 Task: Search one way flight ticket for 4 adults, 1 infant in seat and 1 infant on lap in premium economy from Hays: Hays Regional Airport to Evansville: Evansville Regional Airport on 5-3-2023. Number of bags: 1 checked bag. Price is upto 93000. Outbound departure time preference is 17:00.
Action: Mouse moved to (338, 297)
Screenshot: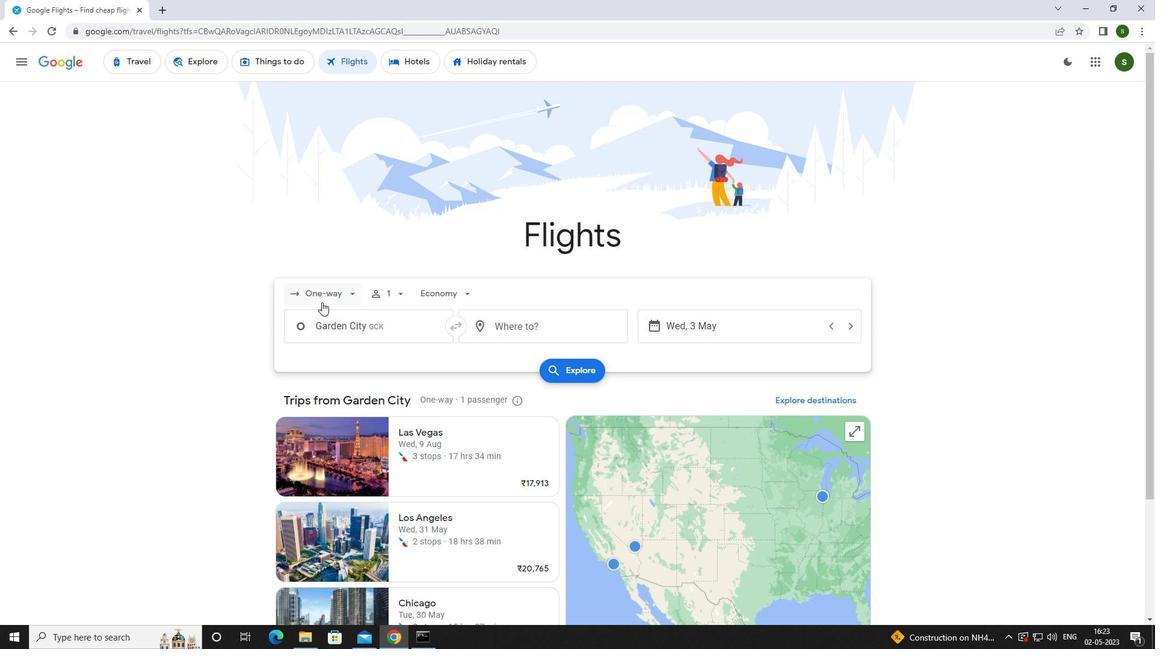 
Action: Mouse pressed left at (338, 297)
Screenshot: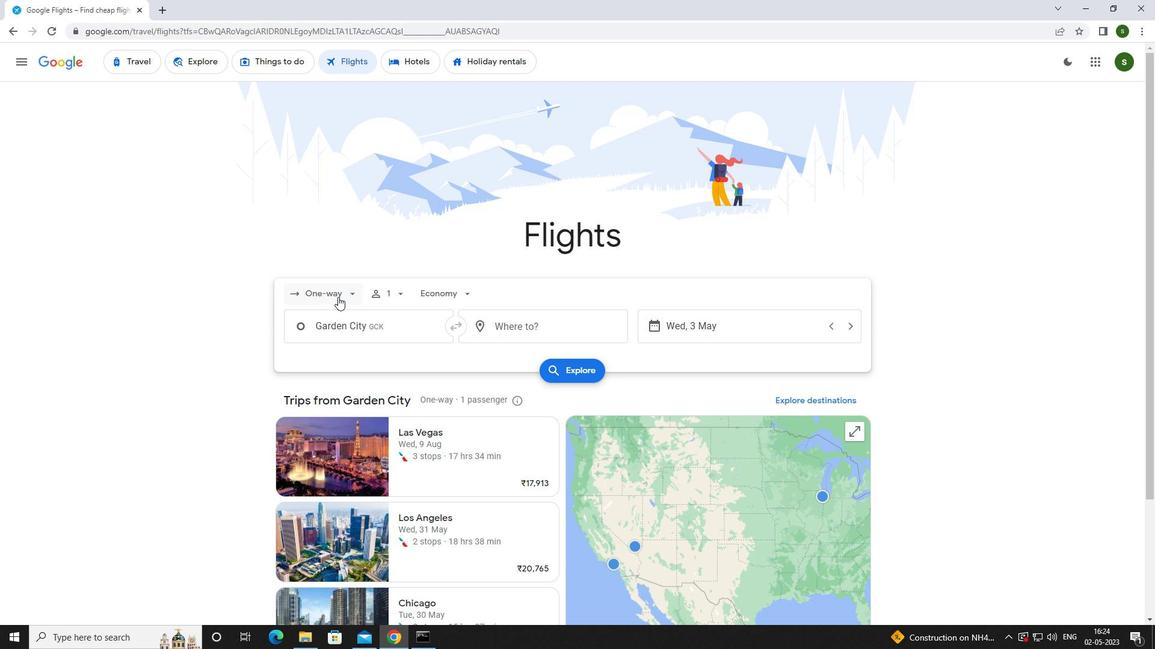 
Action: Mouse moved to (341, 350)
Screenshot: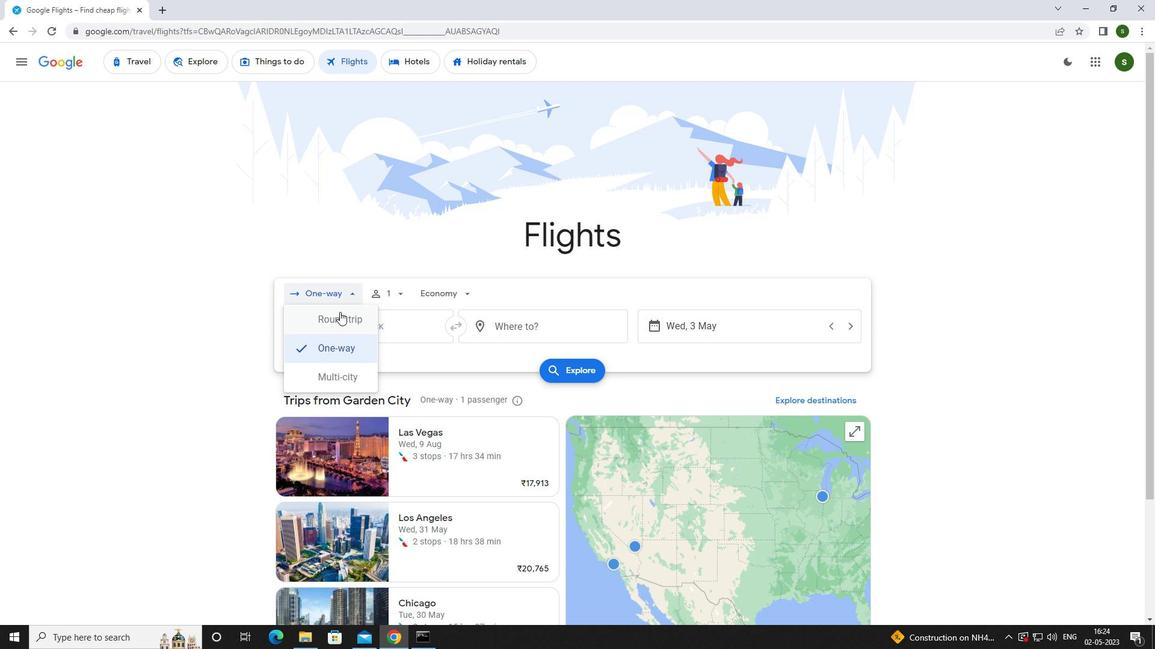 
Action: Mouse pressed left at (341, 350)
Screenshot: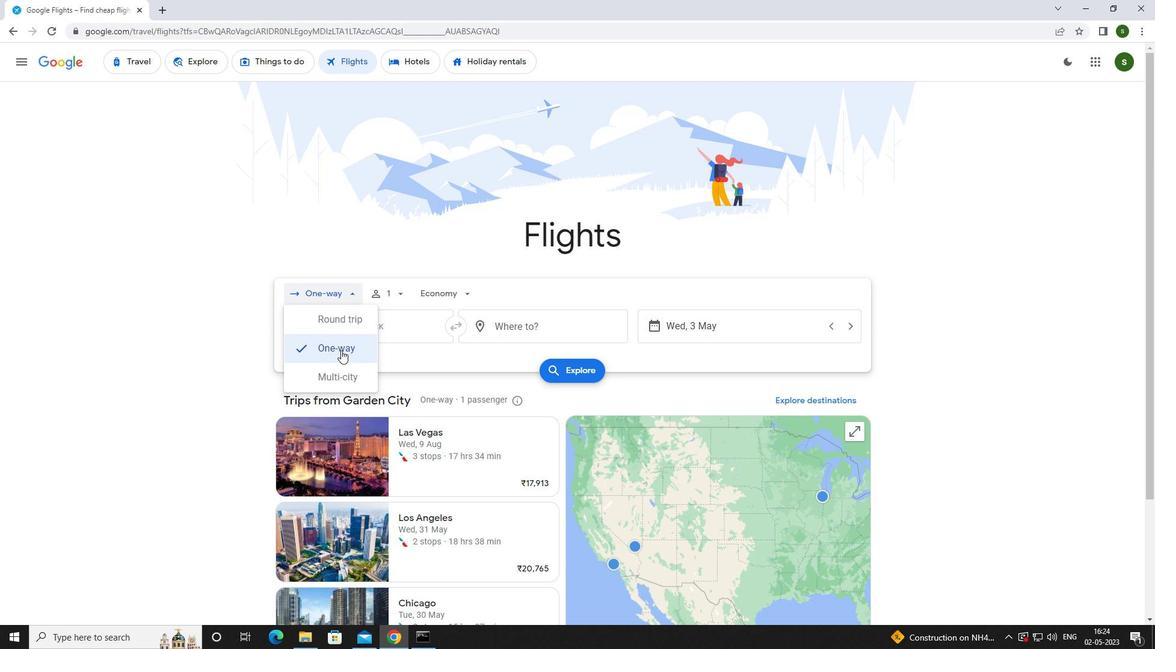 
Action: Mouse moved to (398, 288)
Screenshot: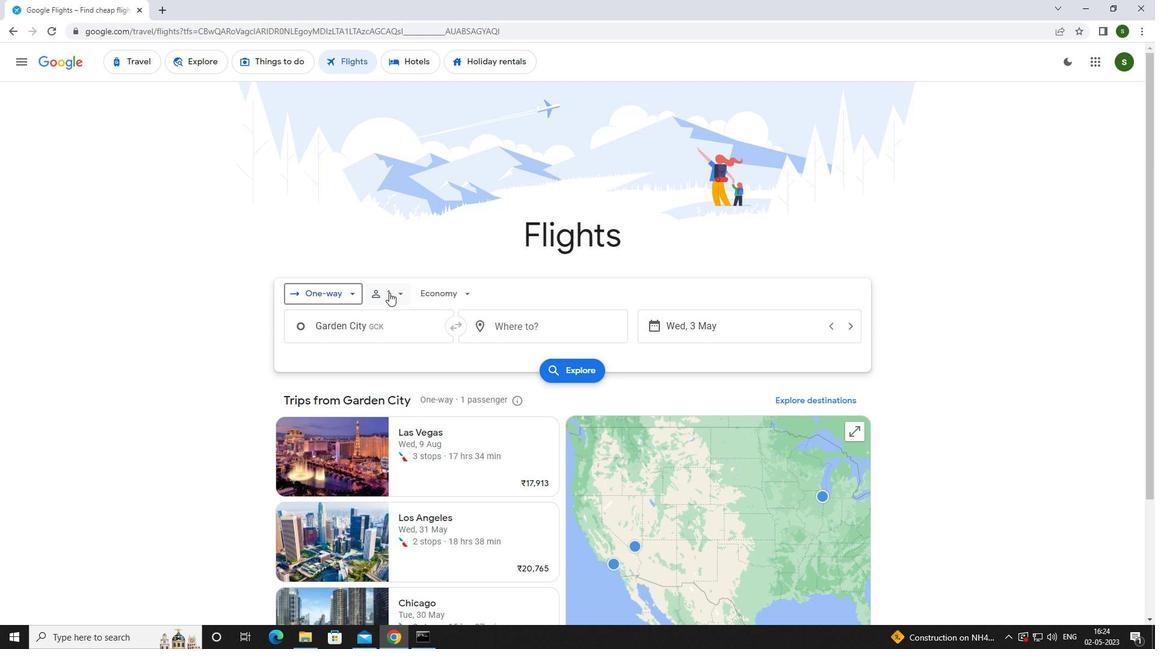 
Action: Mouse pressed left at (398, 288)
Screenshot: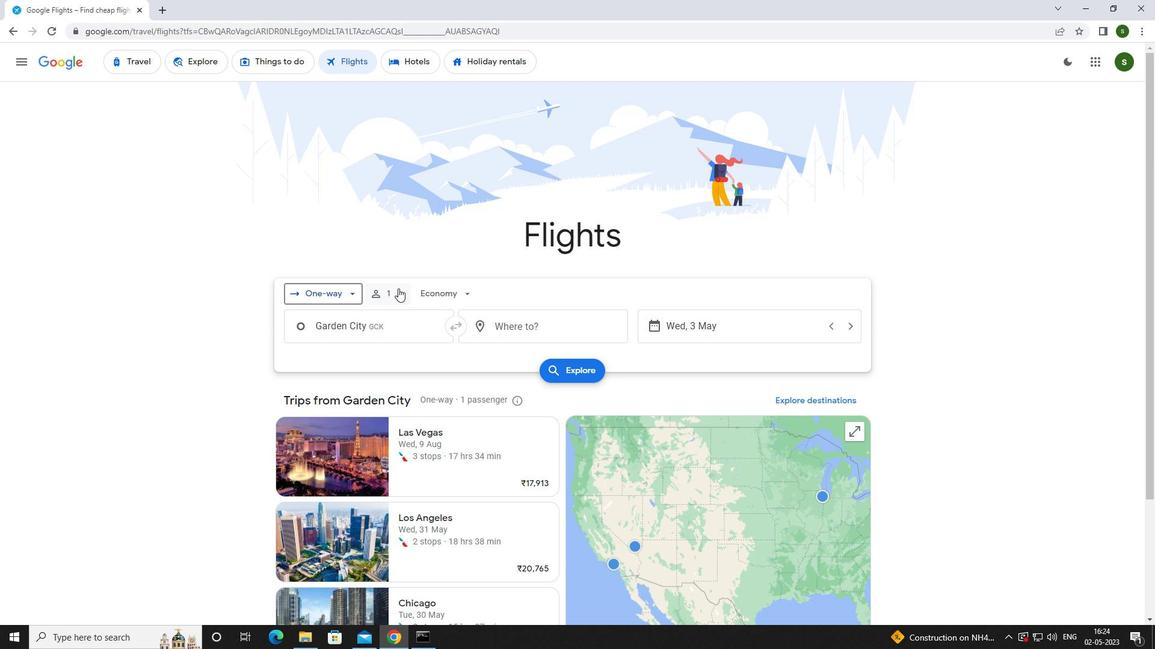 
Action: Mouse moved to (491, 325)
Screenshot: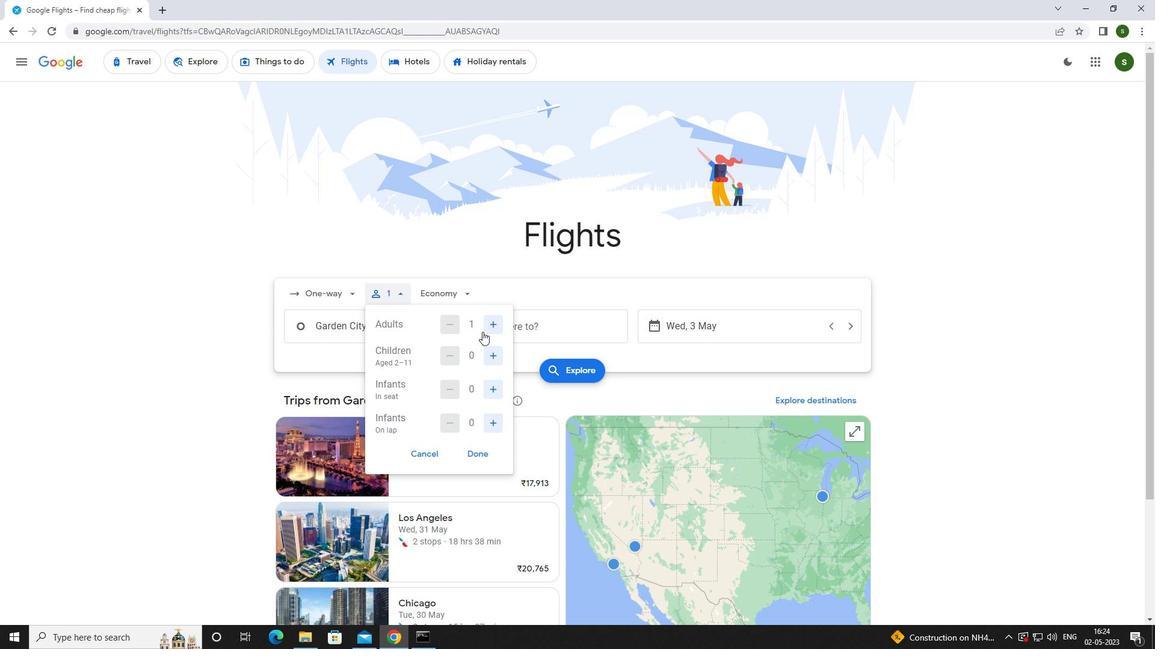 
Action: Mouse pressed left at (491, 325)
Screenshot: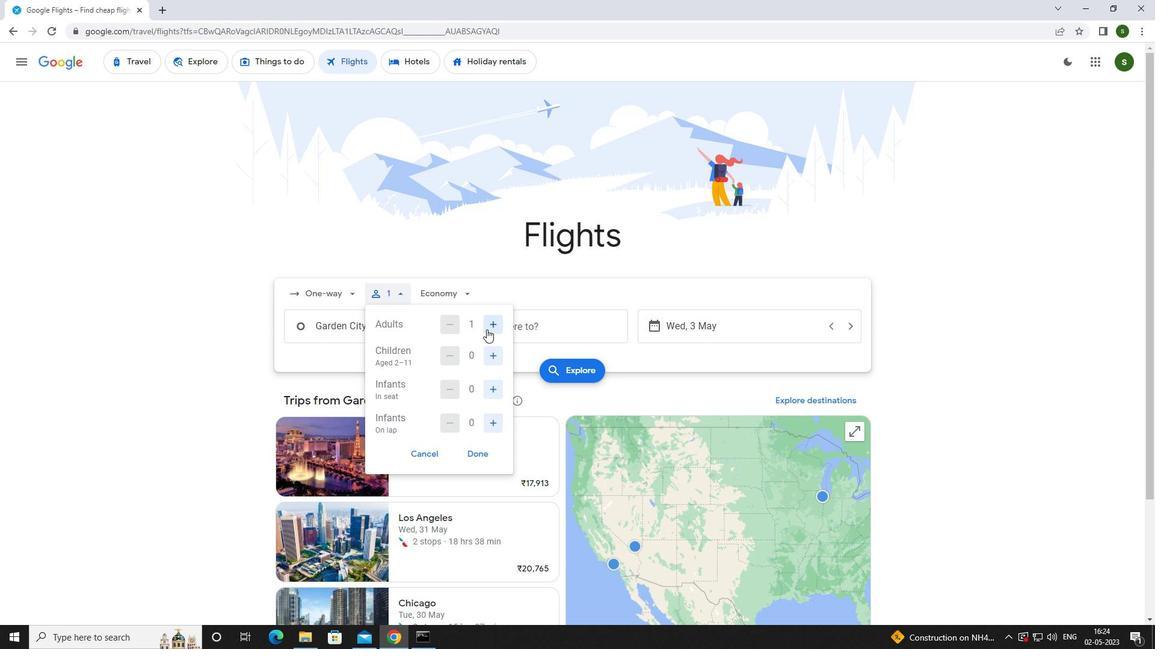 
Action: Mouse pressed left at (491, 325)
Screenshot: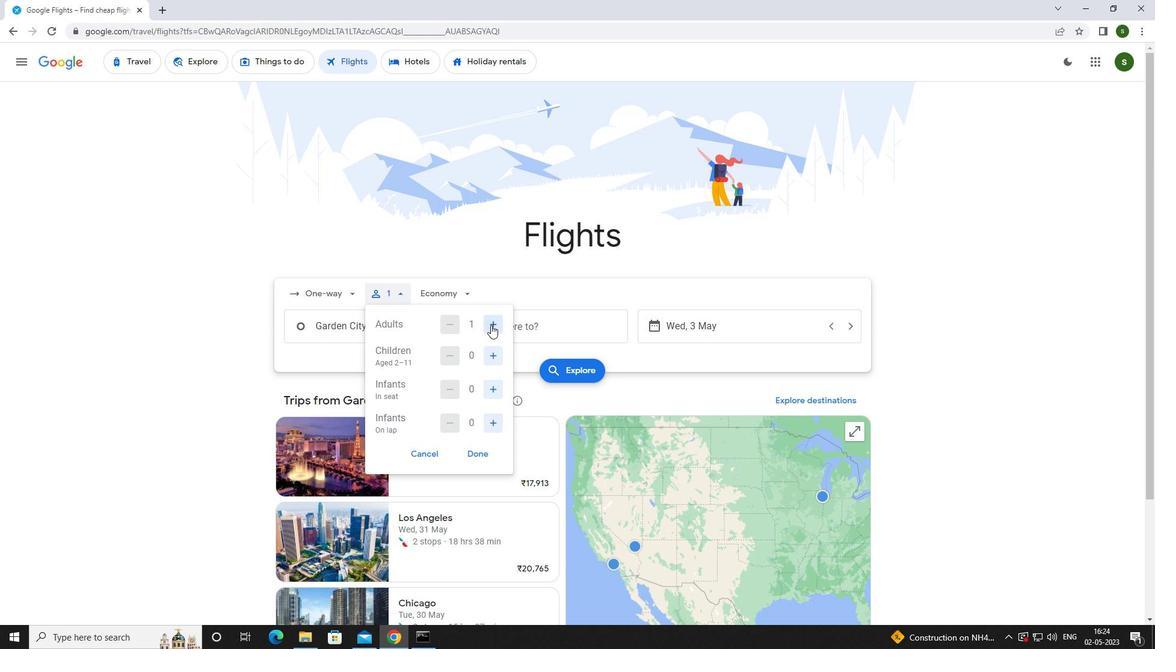 
Action: Mouse pressed left at (491, 325)
Screenshot: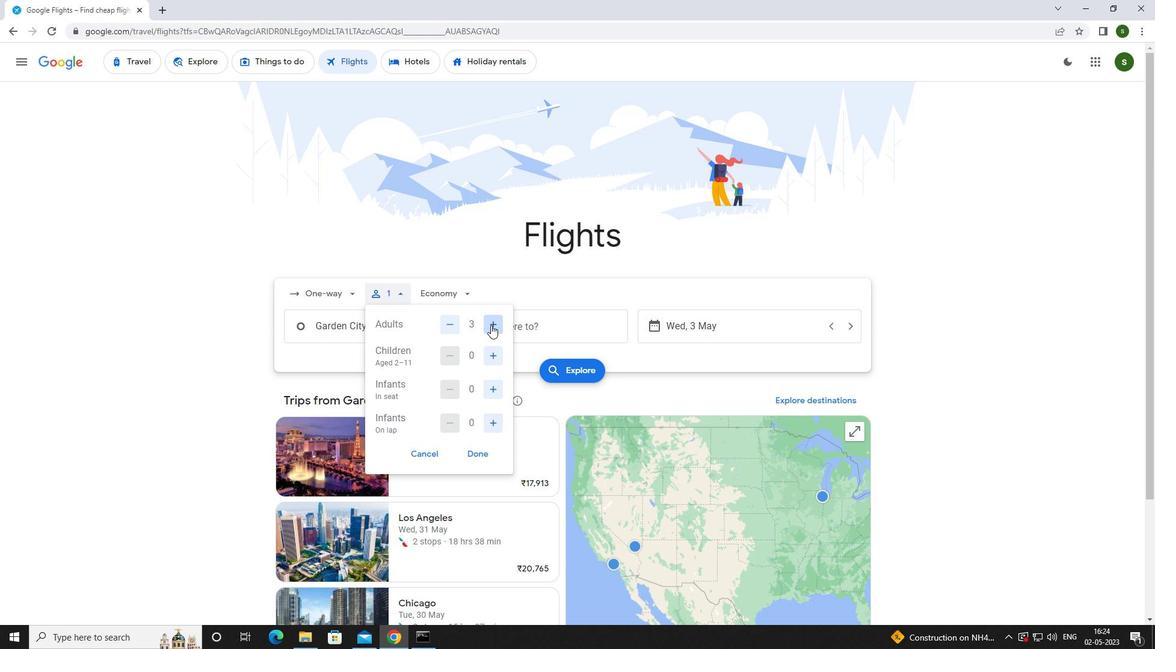 
Action: Mouse moved to (489, 384)
Screenshot: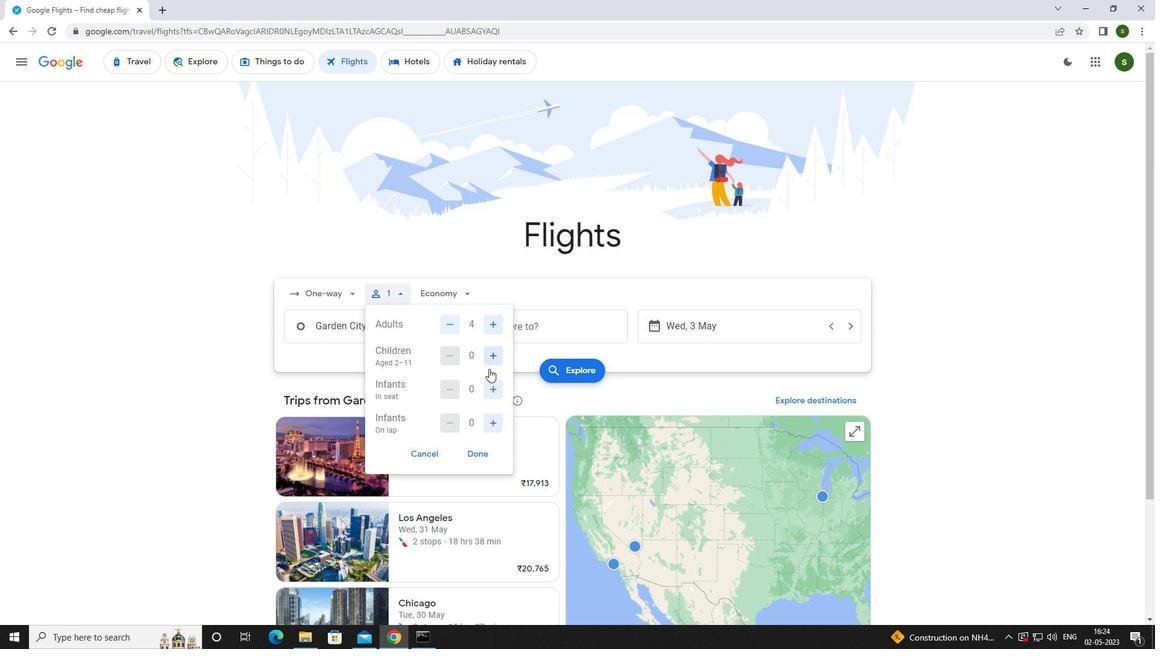 
Action: Mouse pressed left at (489, 384)
Screenshot: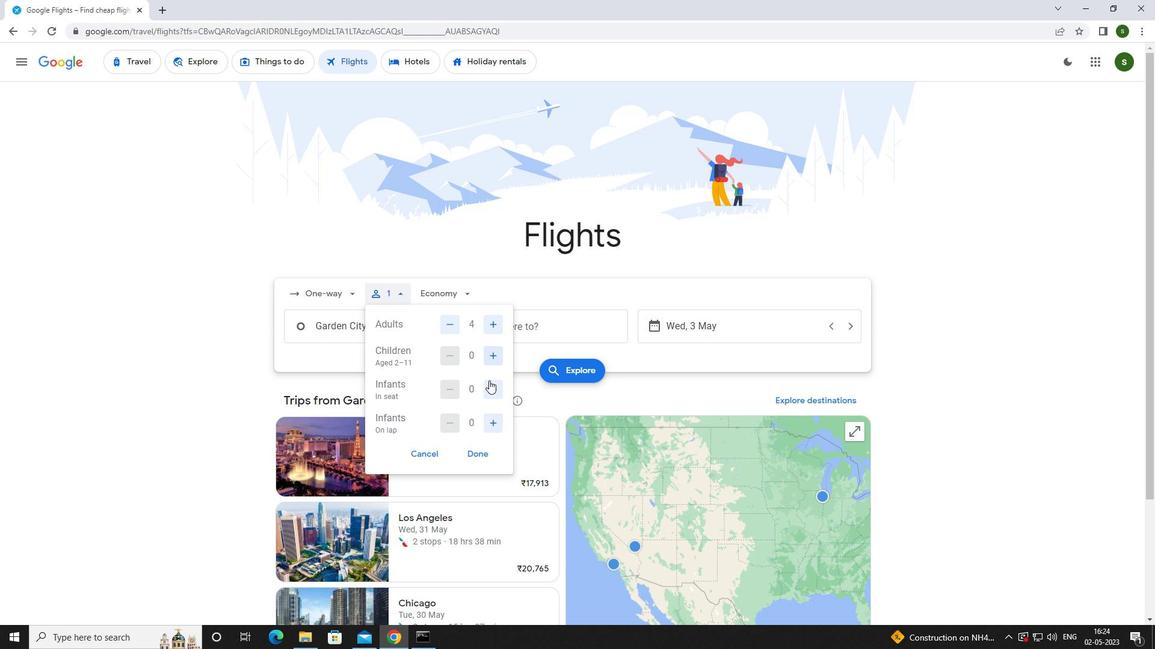 
Action: Mouse moved to (495, 418)
Screenshot: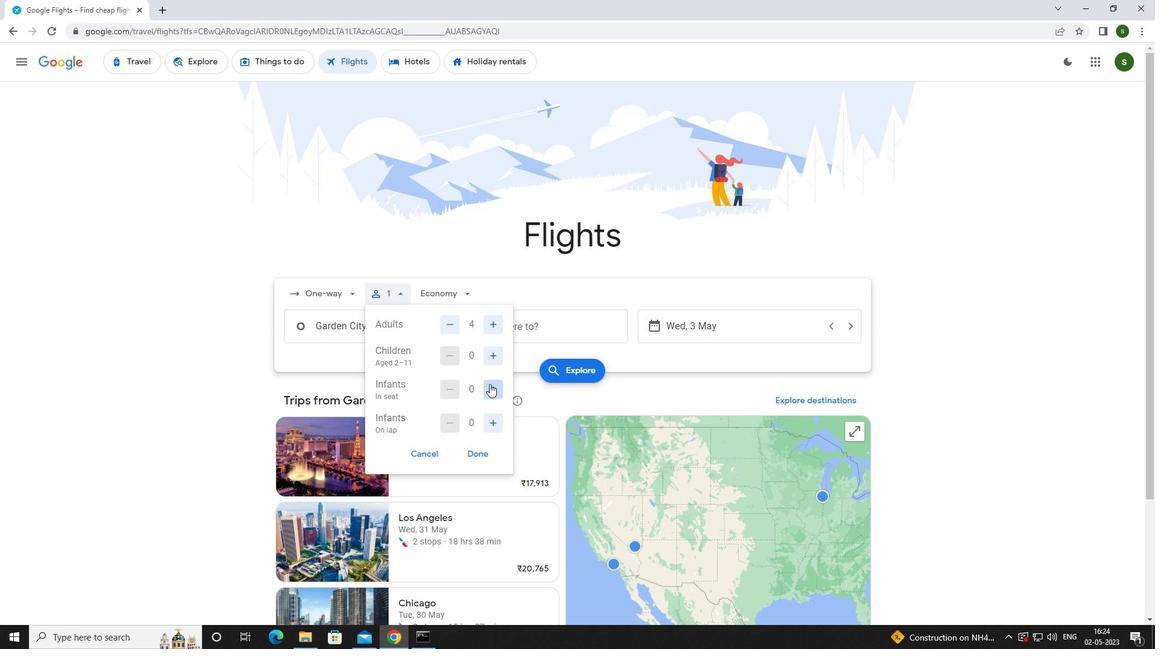
Action: Mouse pressed left at (495, 418)
Screenshot: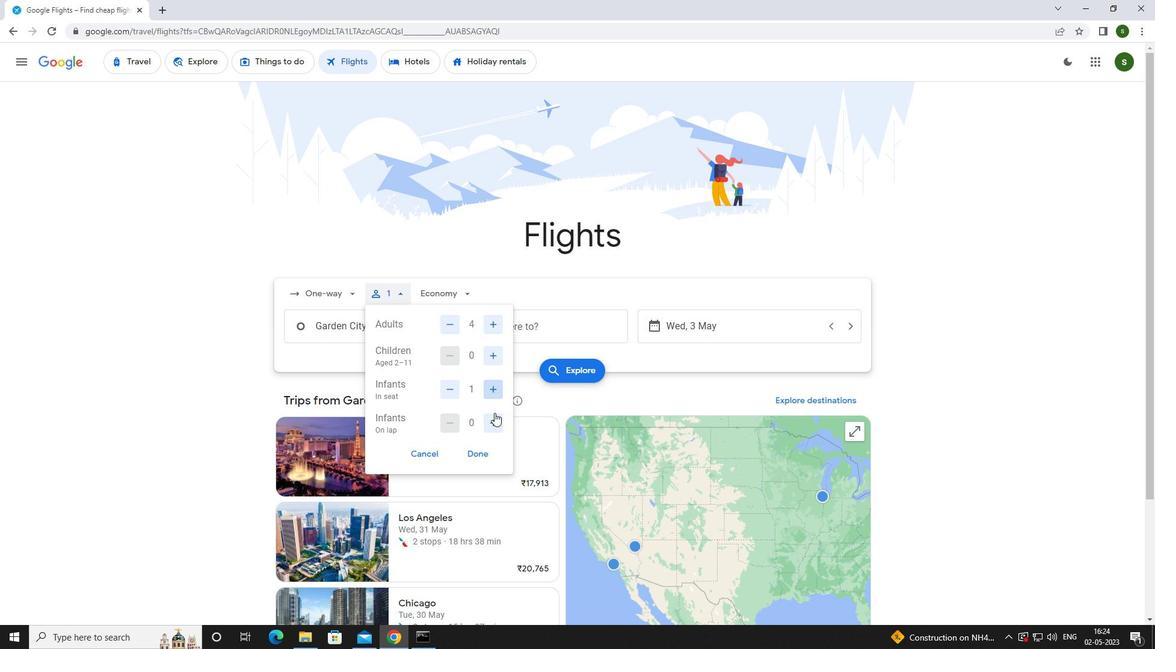 
Action: Mouse moved to (461, 299)
Screenshot: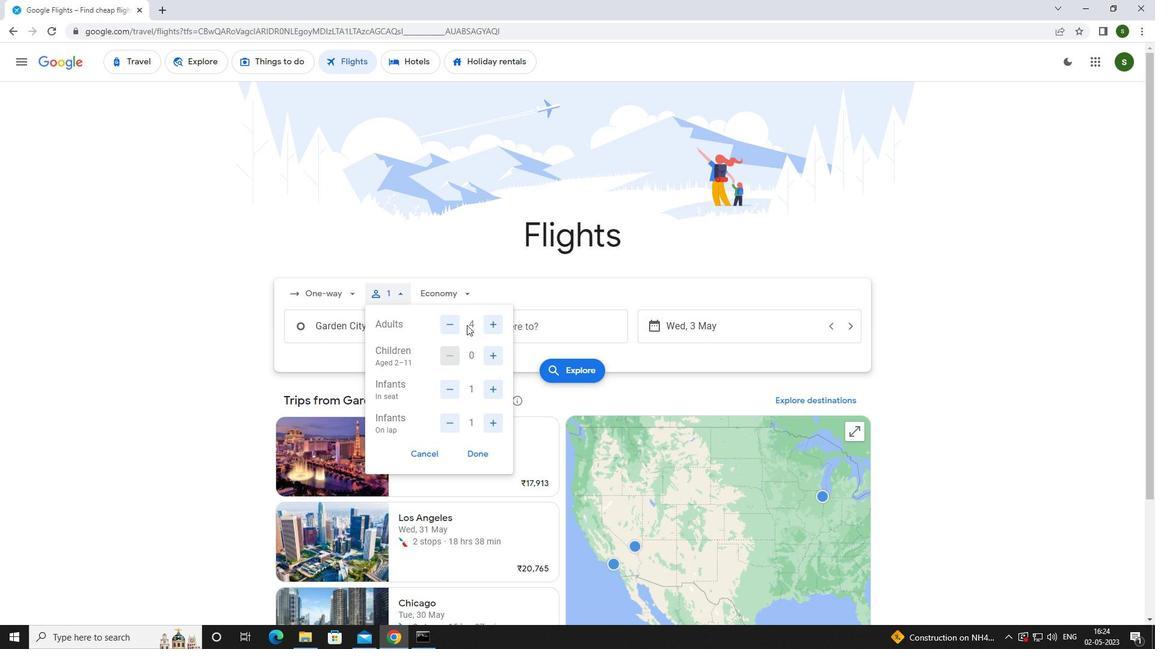 
Action: Mouse pressed left at (461, 299)
Screenshot: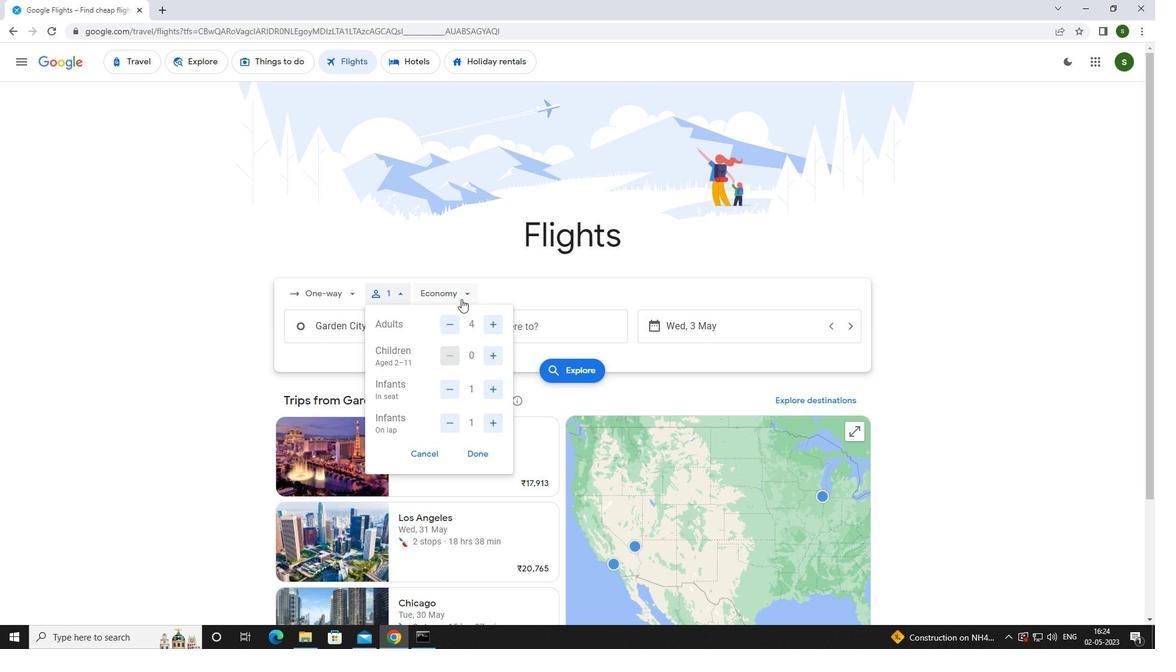
Action: Mouse moved to (474, 347)
Screenshot: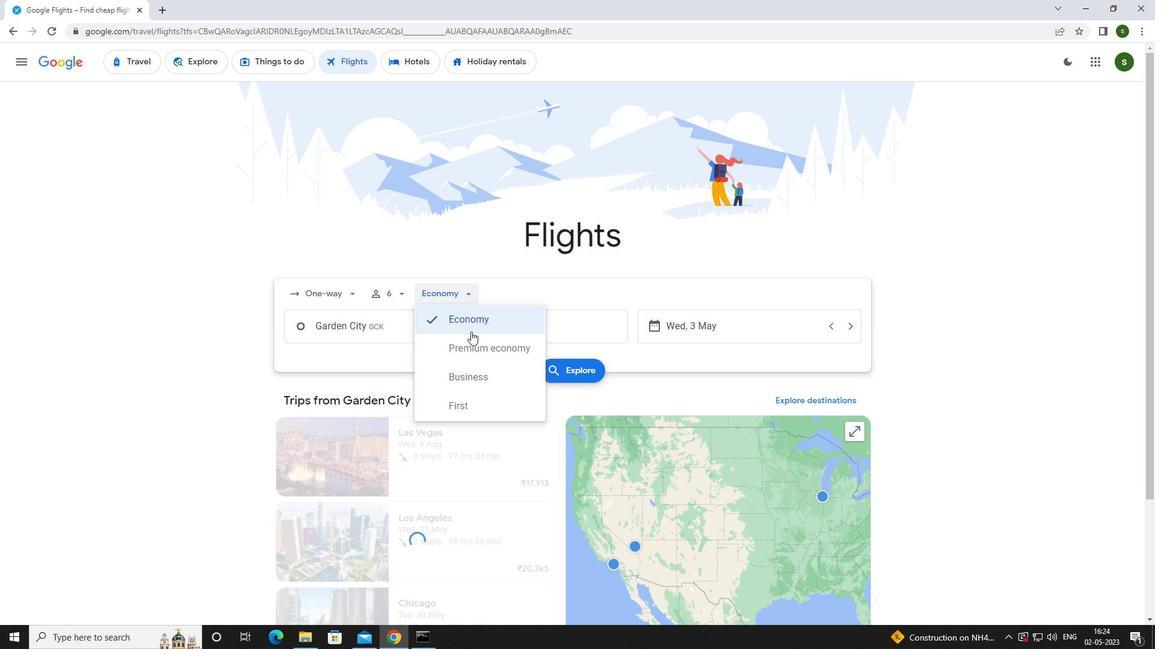 
Action: Mouse pressed left at (474, 347)
Screenshot: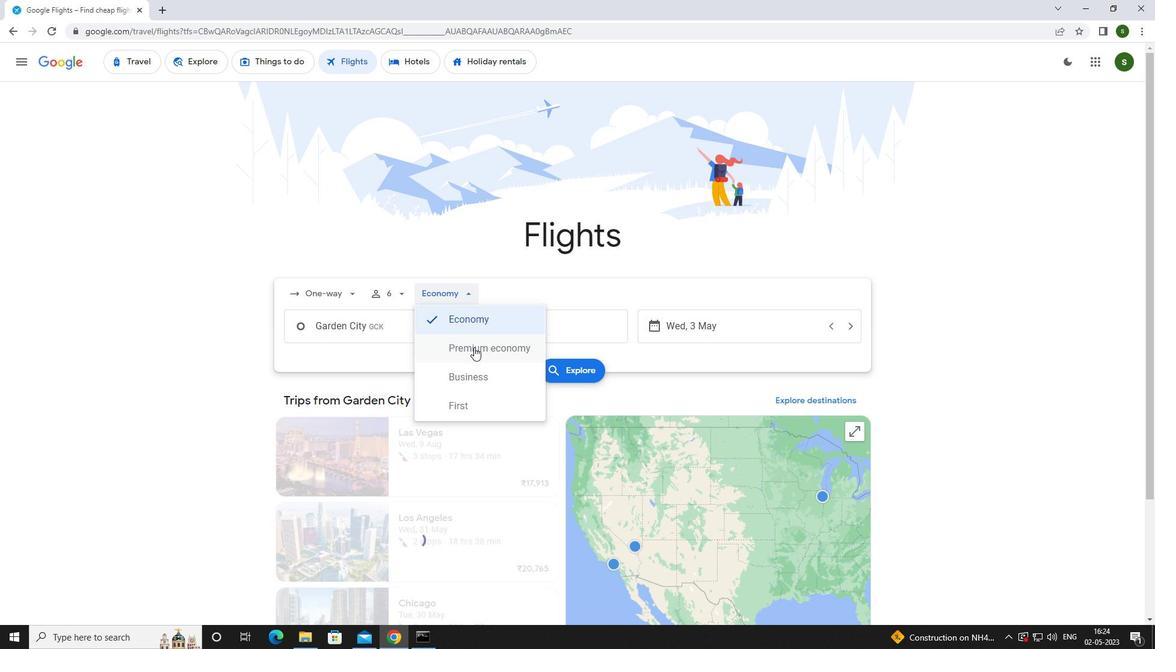 
Action: Mouse moved to (426, 318)
Screenshot: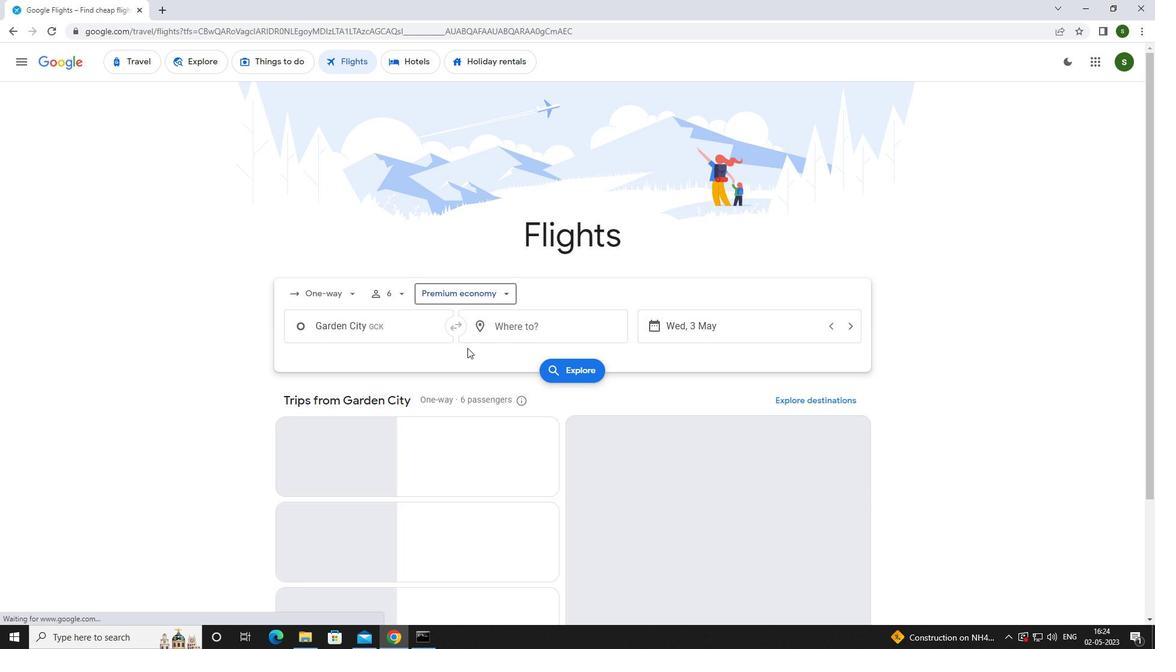 
Action: Mouse pressed left at (426, 318)
Screenshot: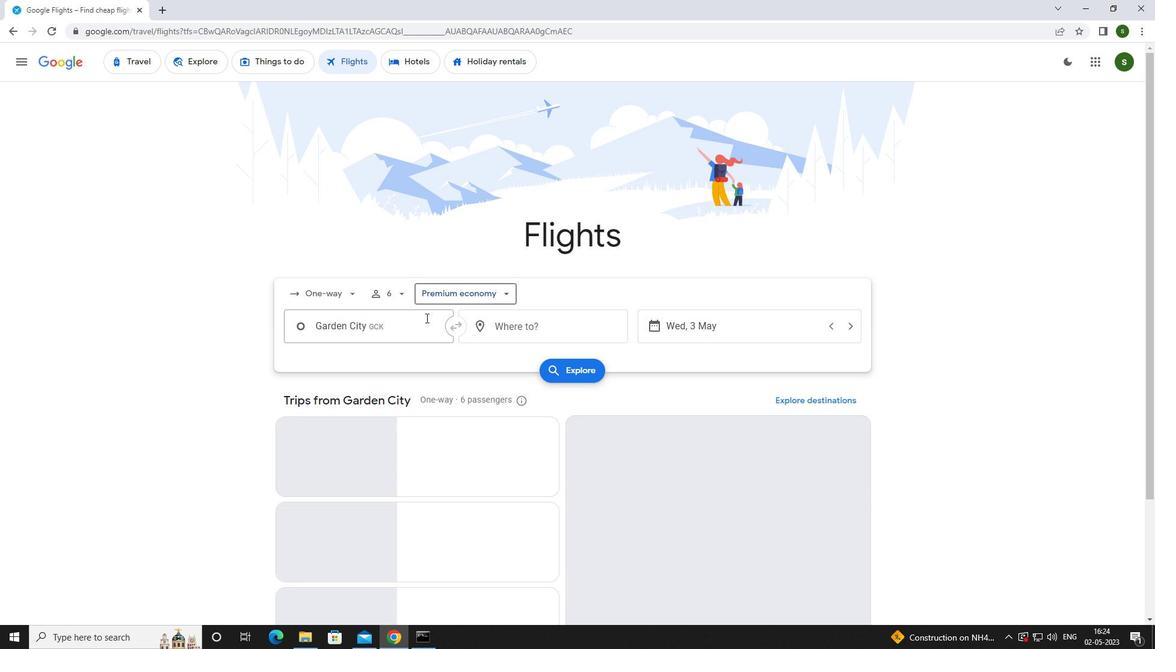 
Action: Mouse moved to (424, 318)
Screenshot: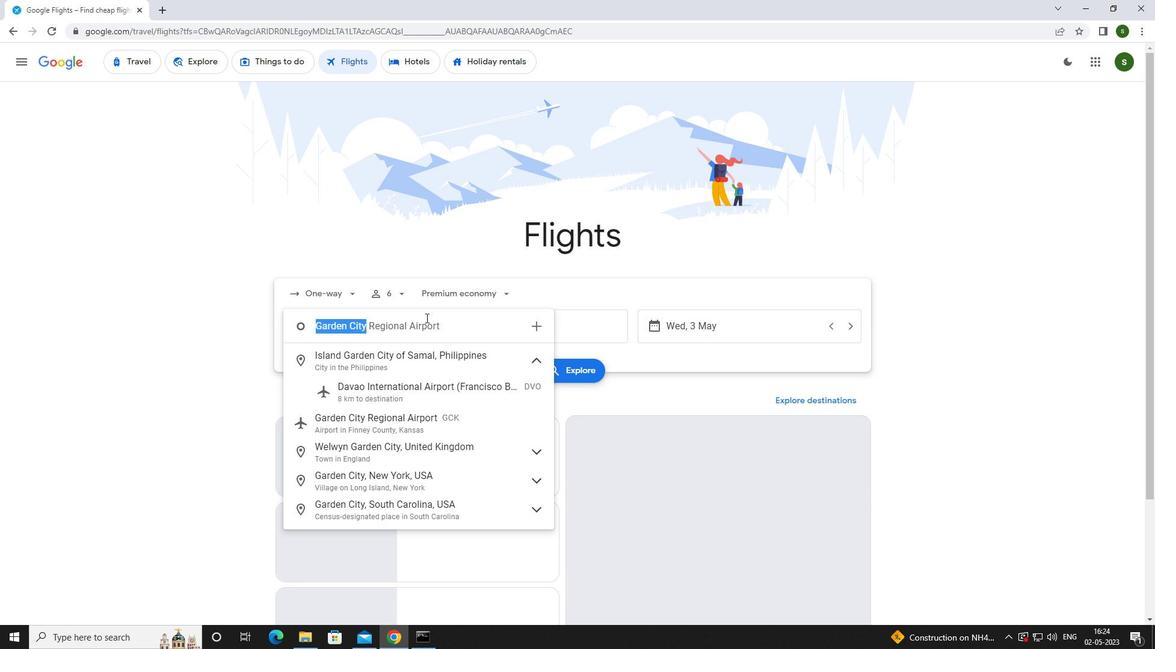 
Action: Key pressed <Key.caps_lock>h<Key.caps_lock>ays
Screenshot: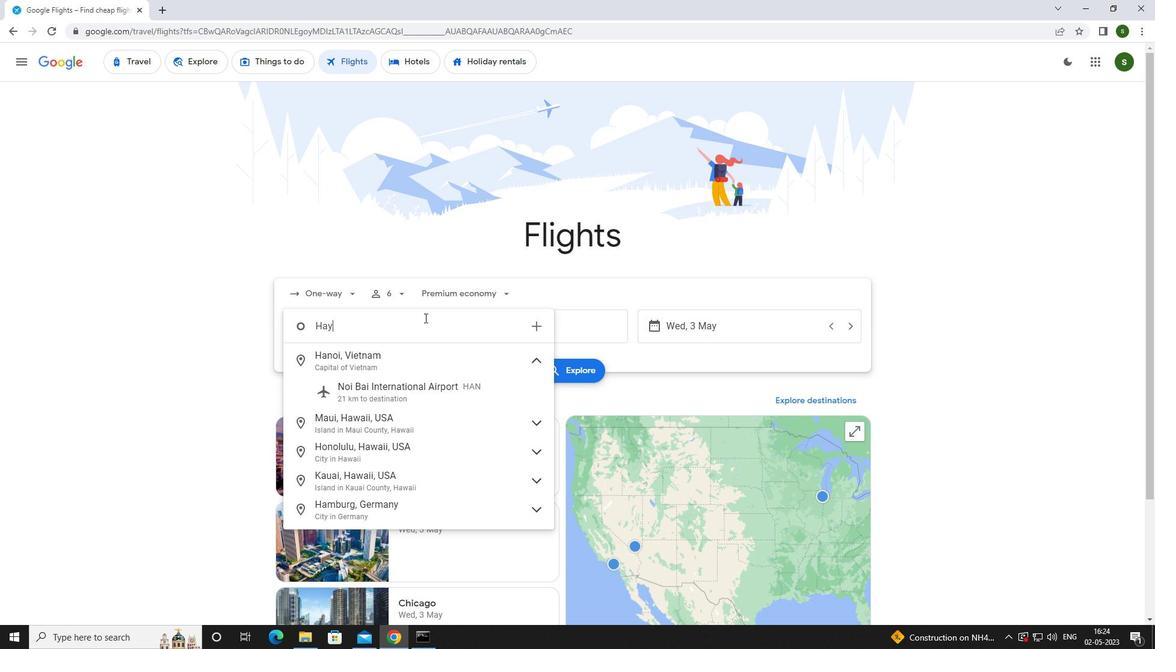 
Action: Mouse moved to (401, 362)
Screenshot: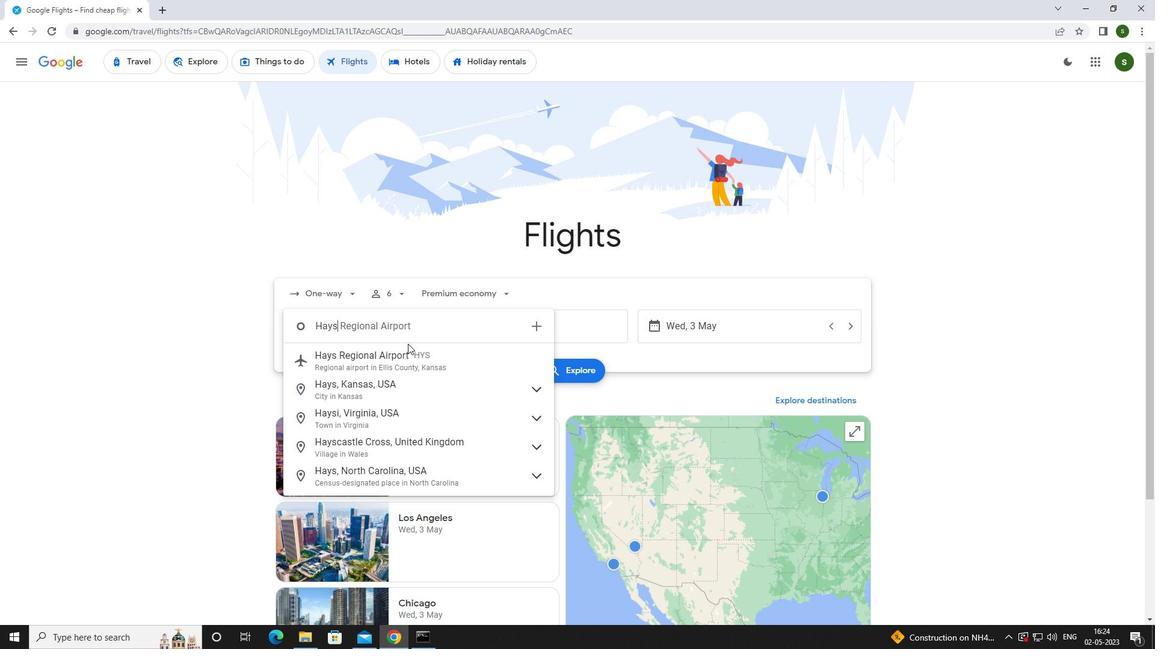 
Action: Mouse pressed left at (401, 362)
Screenshot: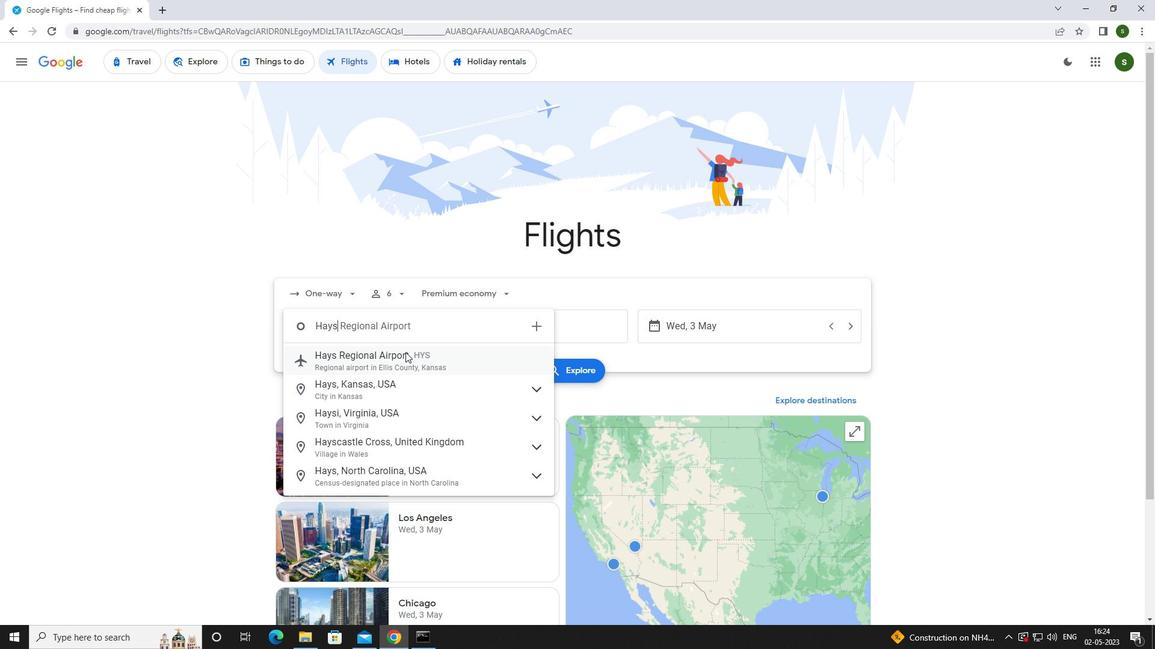 
Action: Mouse moved to (520, 326)
Screenshot: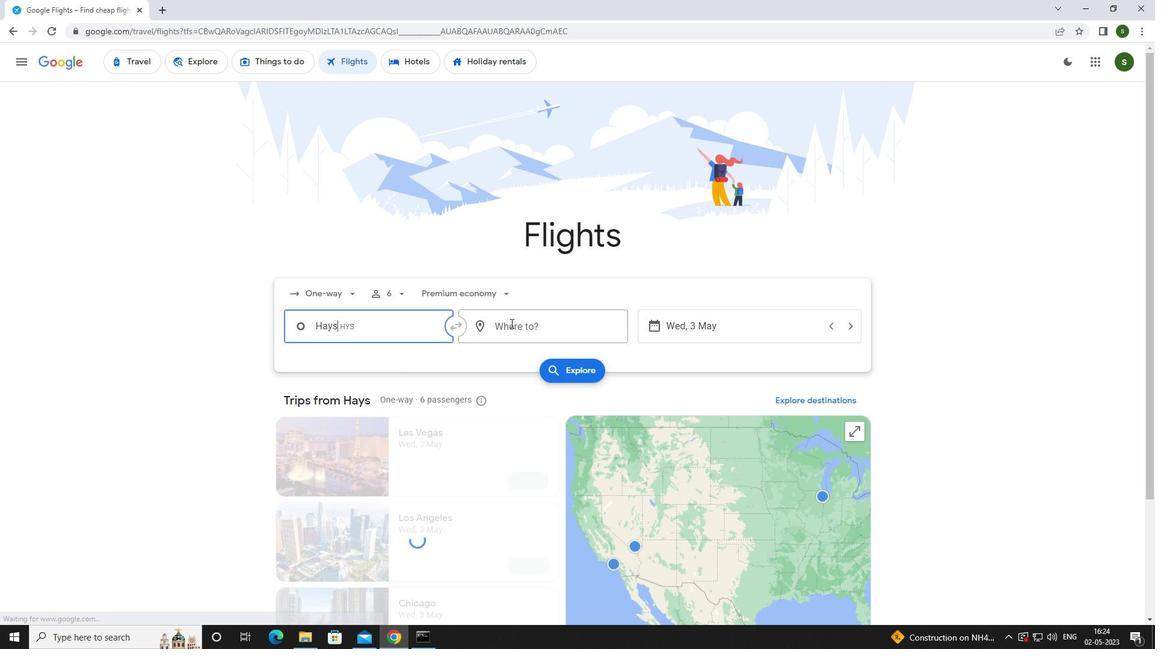 
Action: Mouse pressed left at (520, 326)
Screenshot: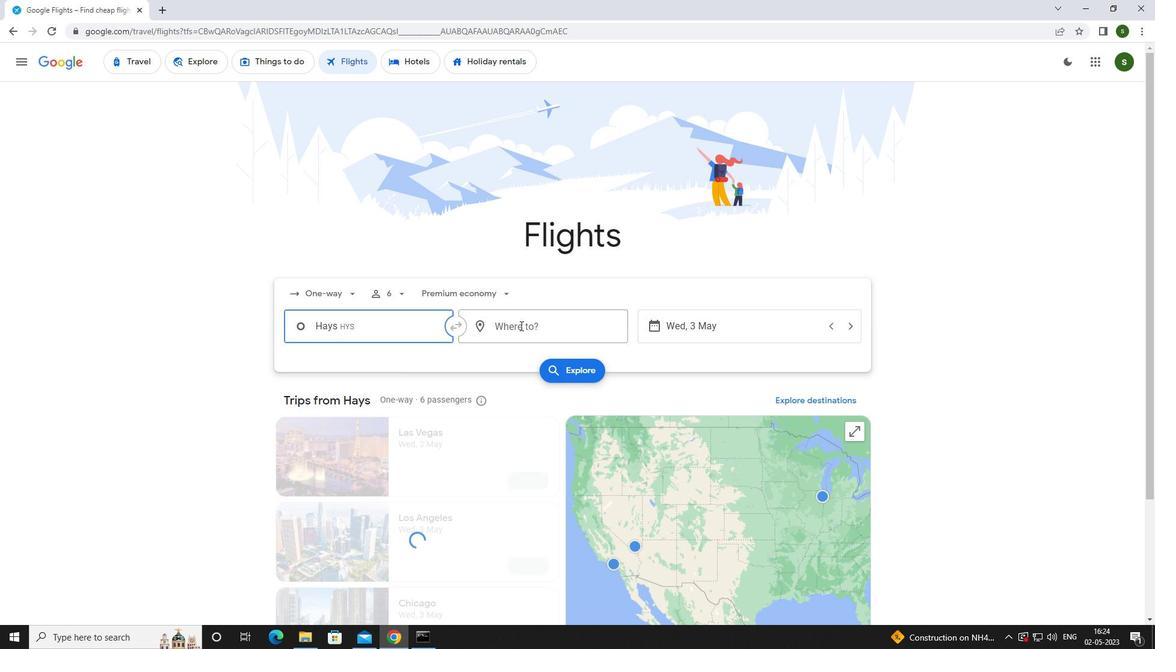 
Action: Mouse moved to (444, 350)
Screenshot: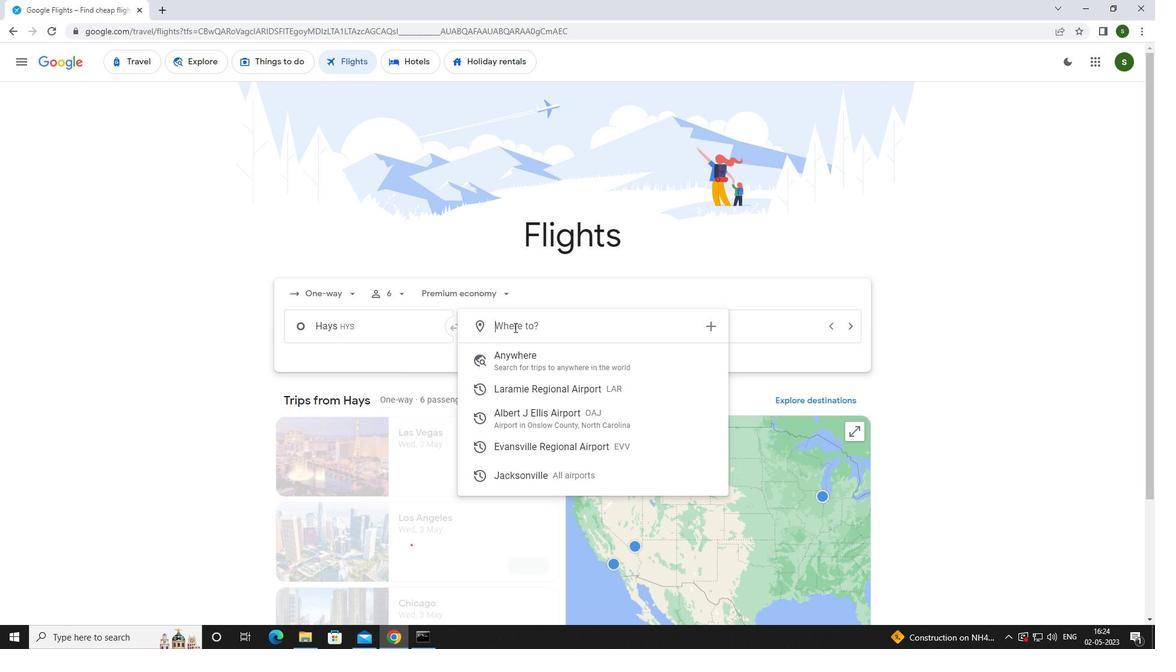 
Action: Key pressed <Key.caps_lock>e<Key.caps_lock>vansvi
Screenshot: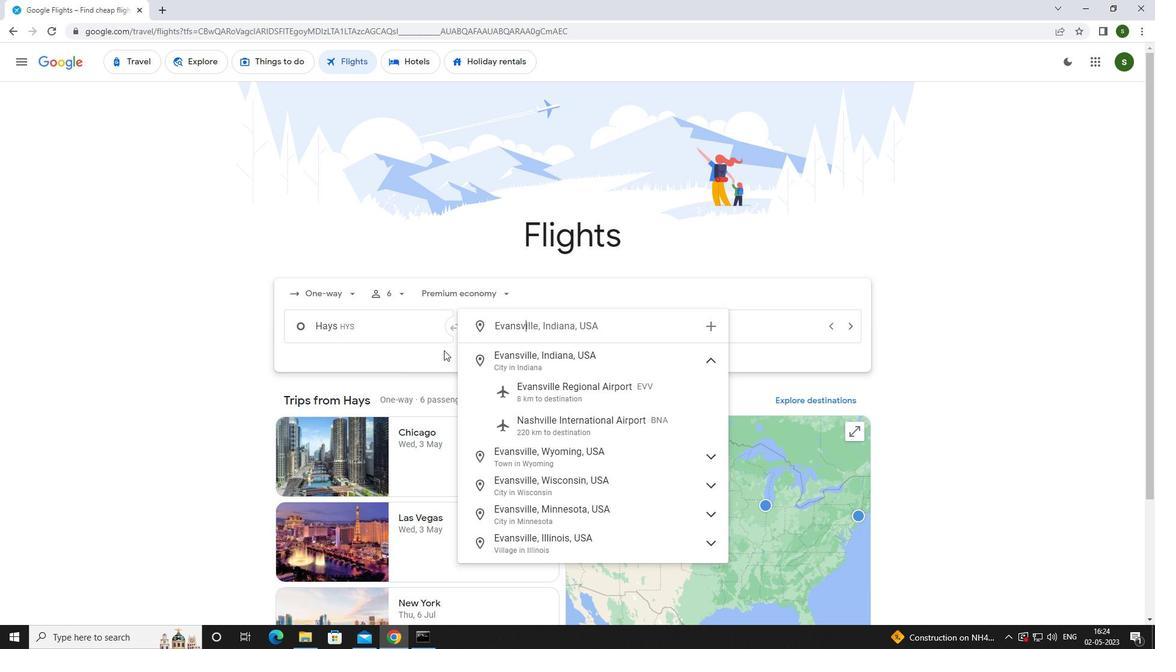 
Action: Mouse moved to (556, 391)
Screenshot: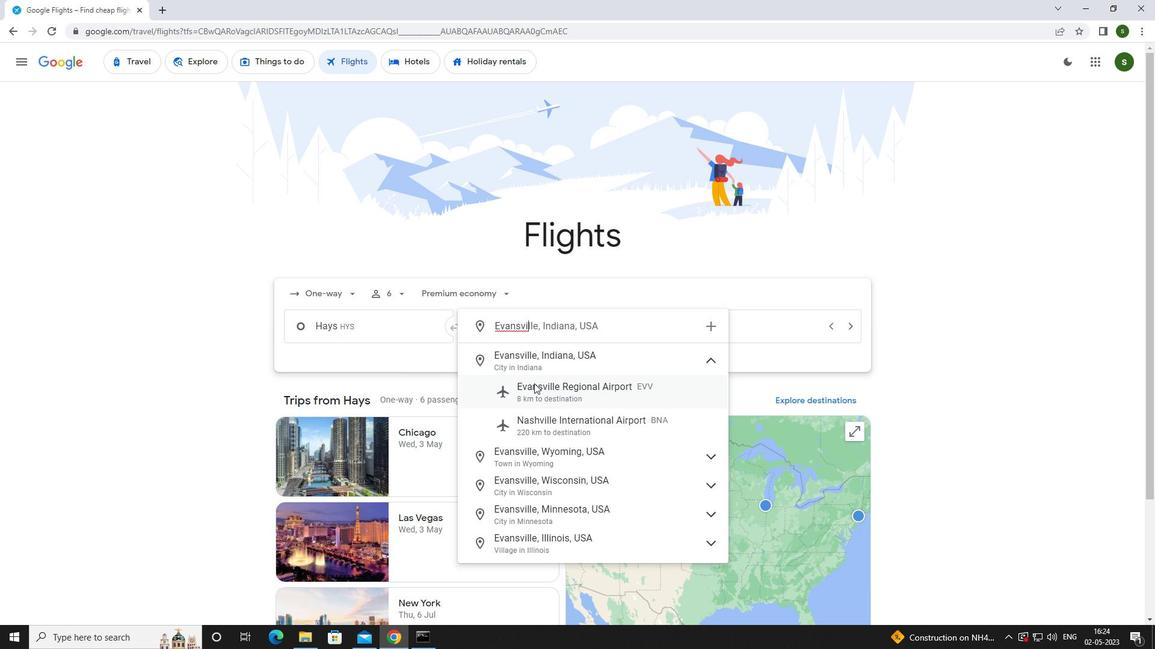 
Action: Mouse pressed left at (556, 391)
Screenshot: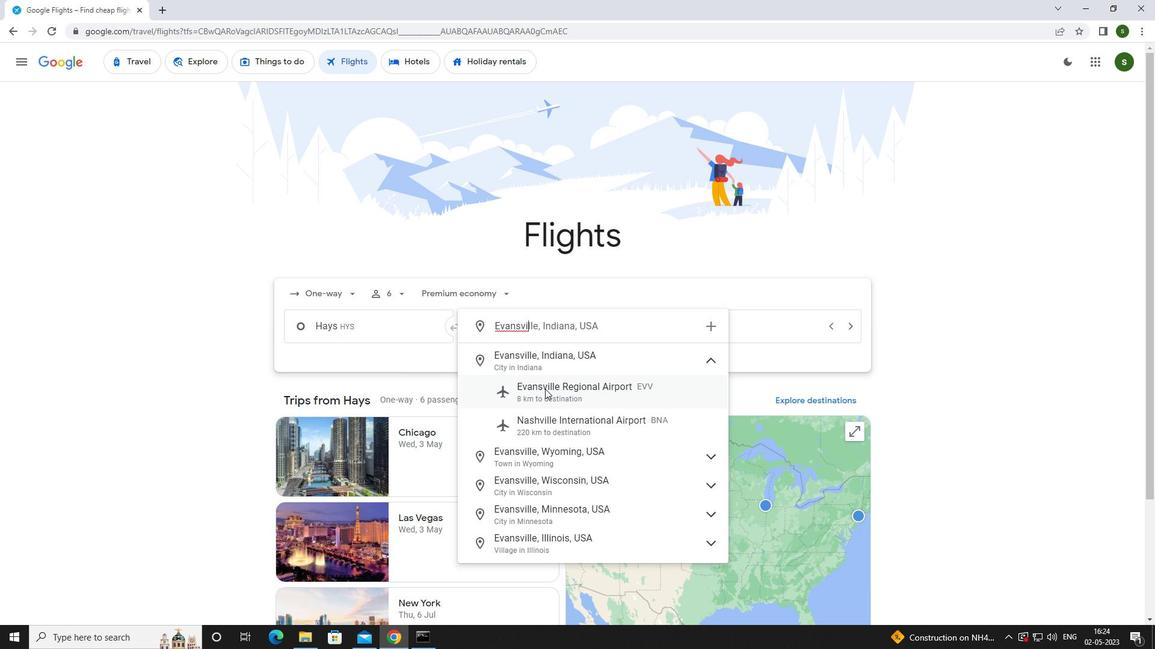 
Action: Mouse moved to (726, 328)
Screenshot: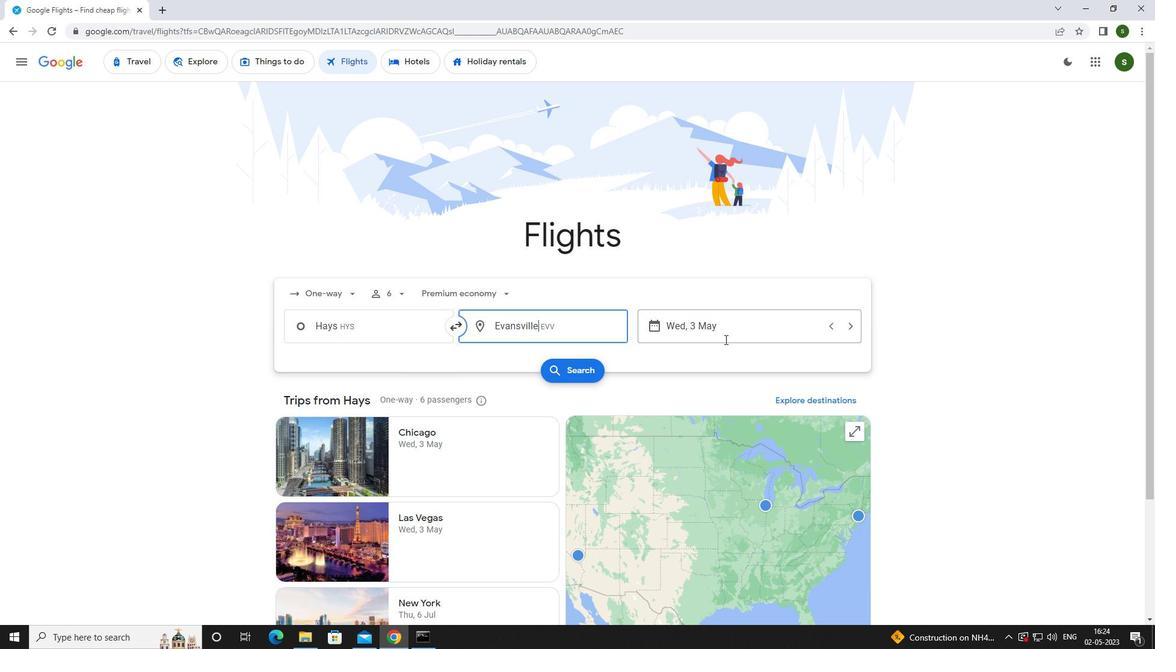 
Action: Mouse pressed left at (726, 328)
Screenshot: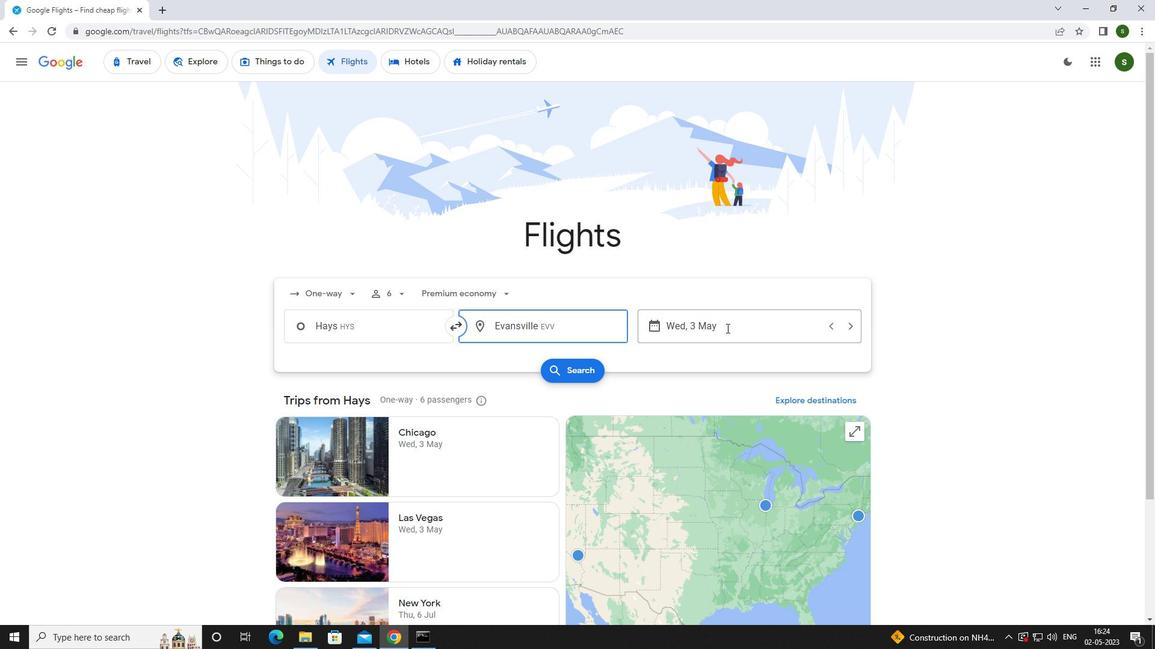 
Action: Mouse moved to (525, 408)
Screenshot: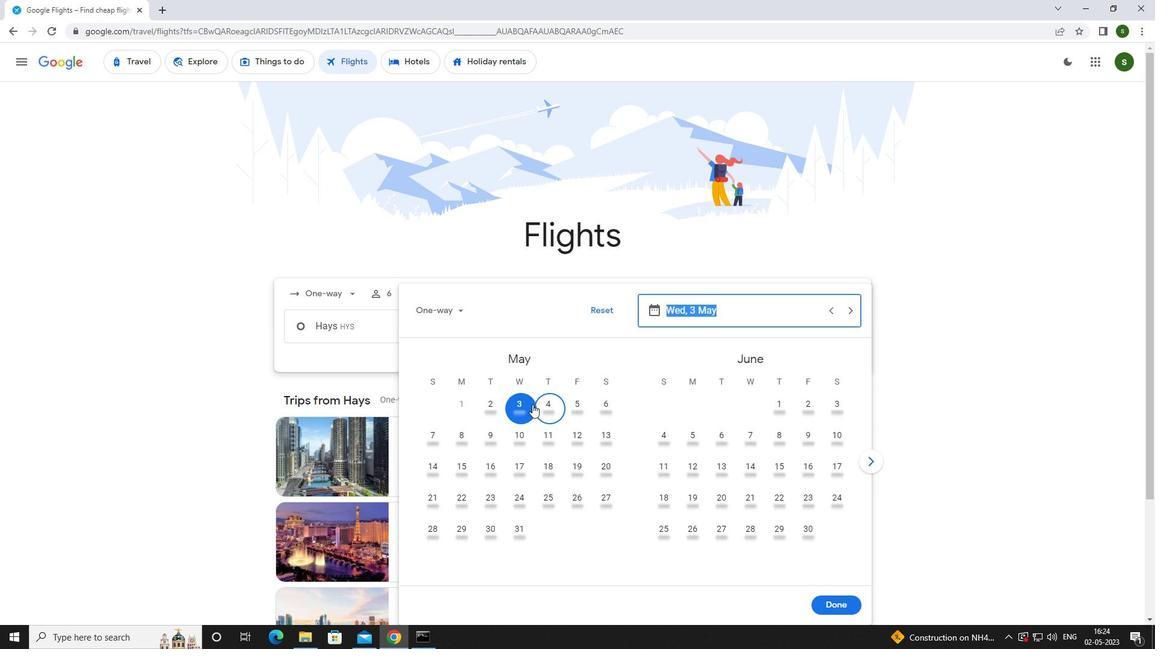 
Action: Mouse pressed left at (525, 408)
Screenshot: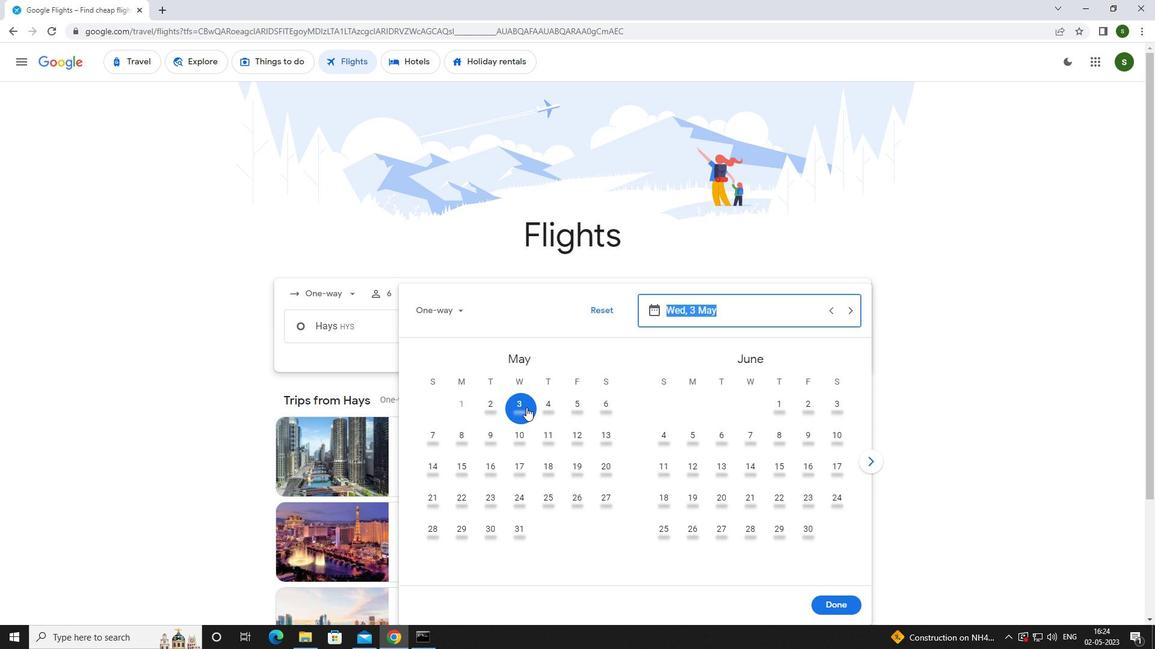 
Action: Mouse moved to (835, 603)
Screenshot: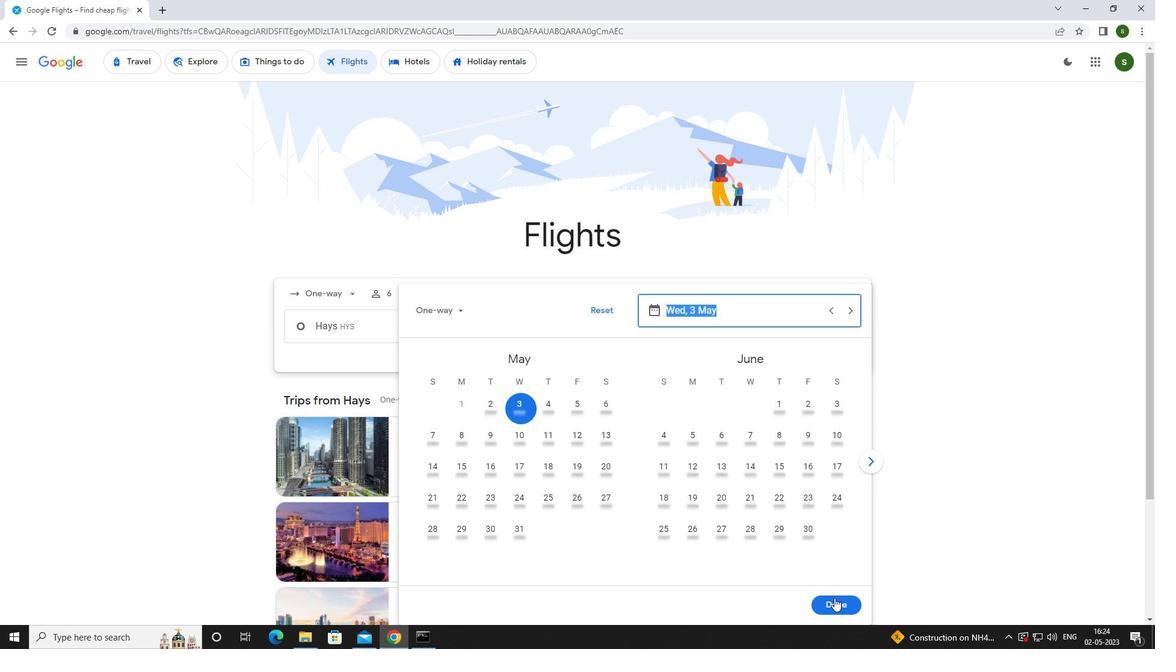 
Action: Mouse pressed left at (835, 603)
Screenshot: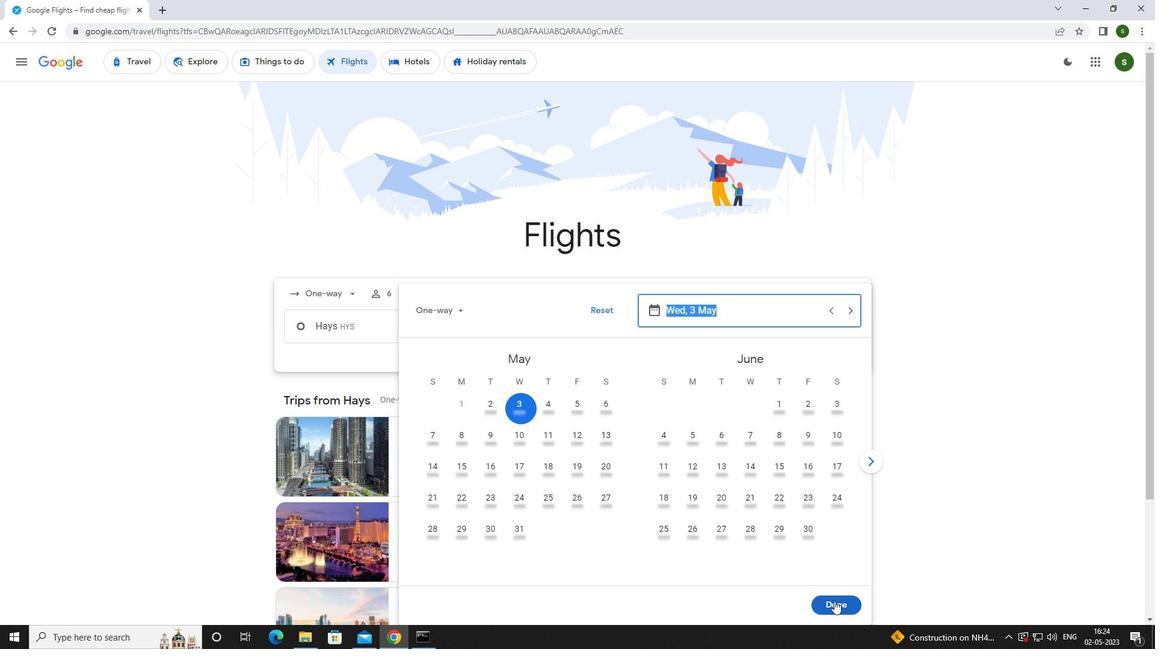 
Action: Mouse moved to (569, 362)
Screenshot: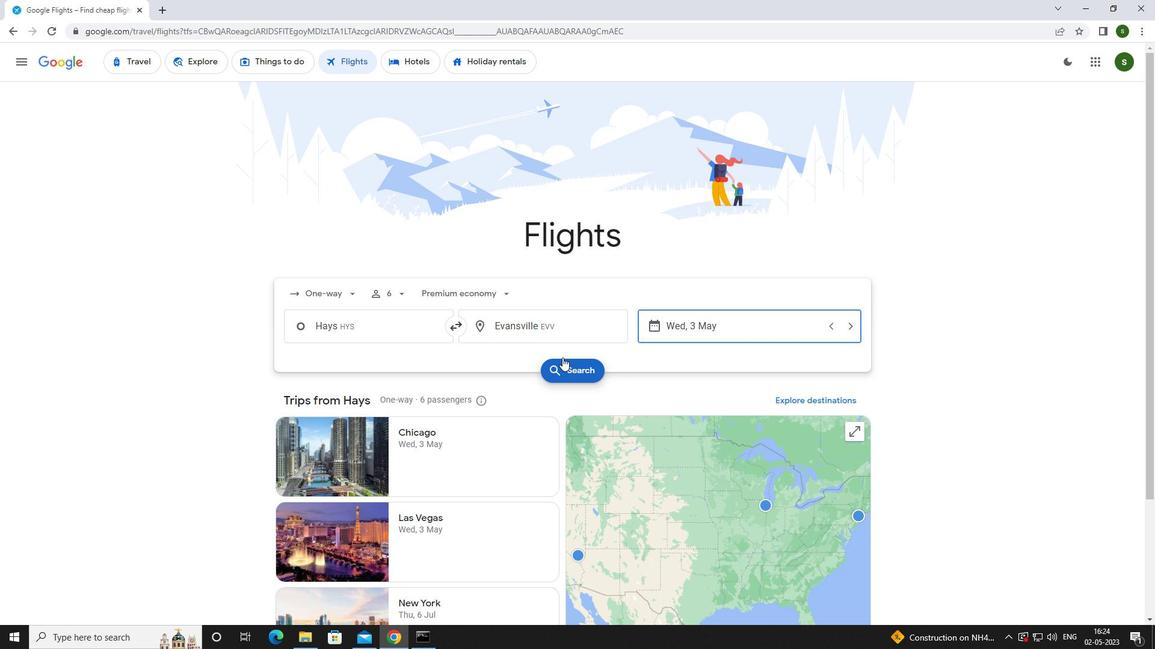 
Action: Mouse pressed left at (569, 362)
Screenshot: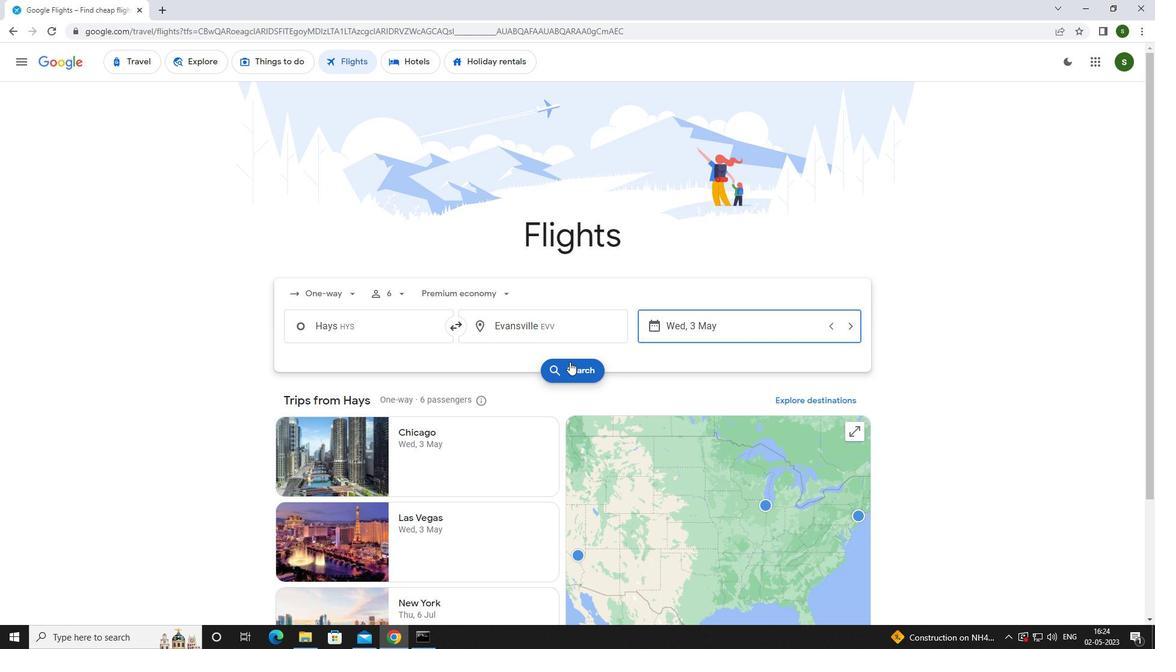 
Action: Mouse moved to (314, 176)
Screenshot: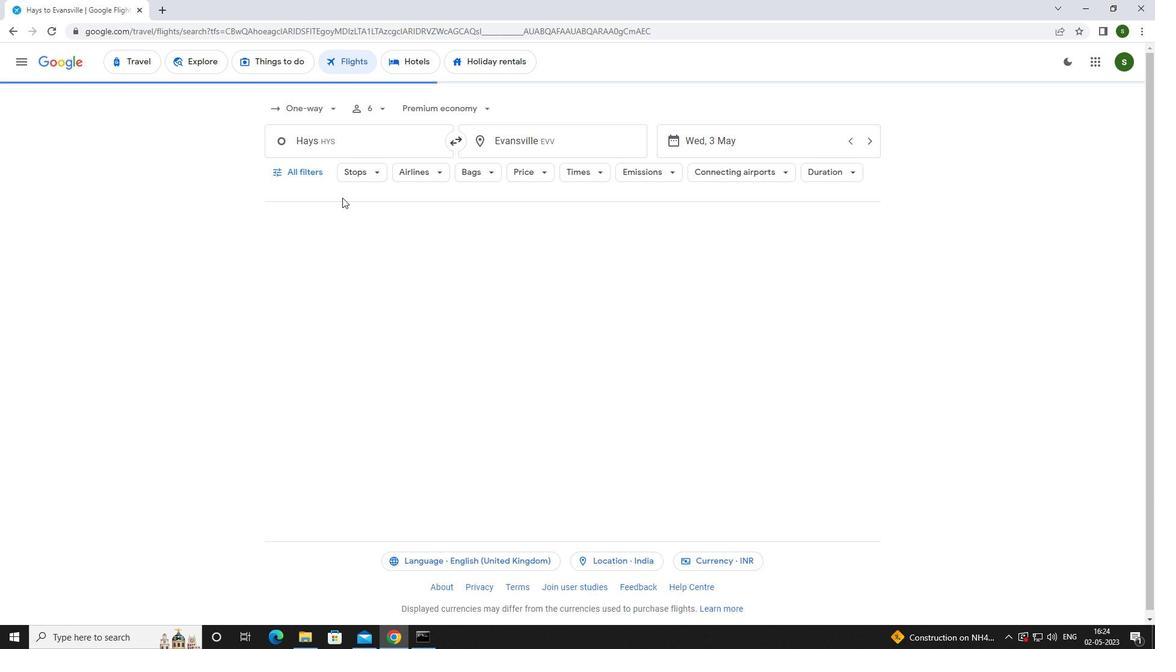 
Action: Mouse pressed left at (314, 176)
Screenshot: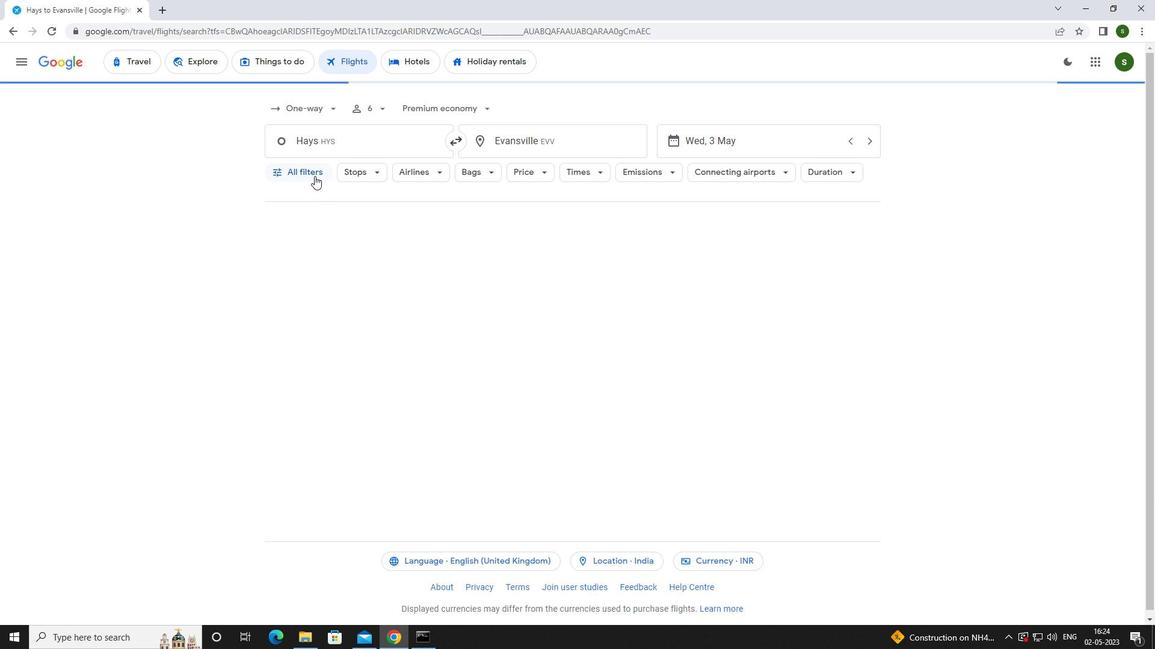 
Action: Mouse moved to (379, 321)
Screenshot: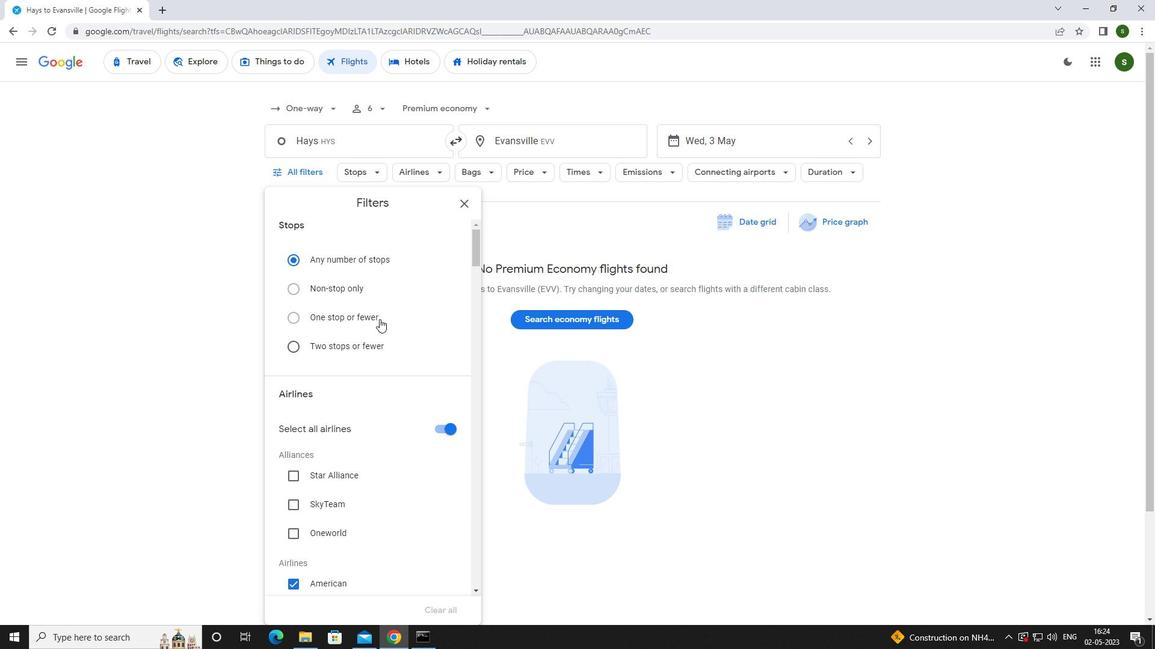 
Action: Mouse scrolled (379, 320) with delta (0, 0)
Screenshot: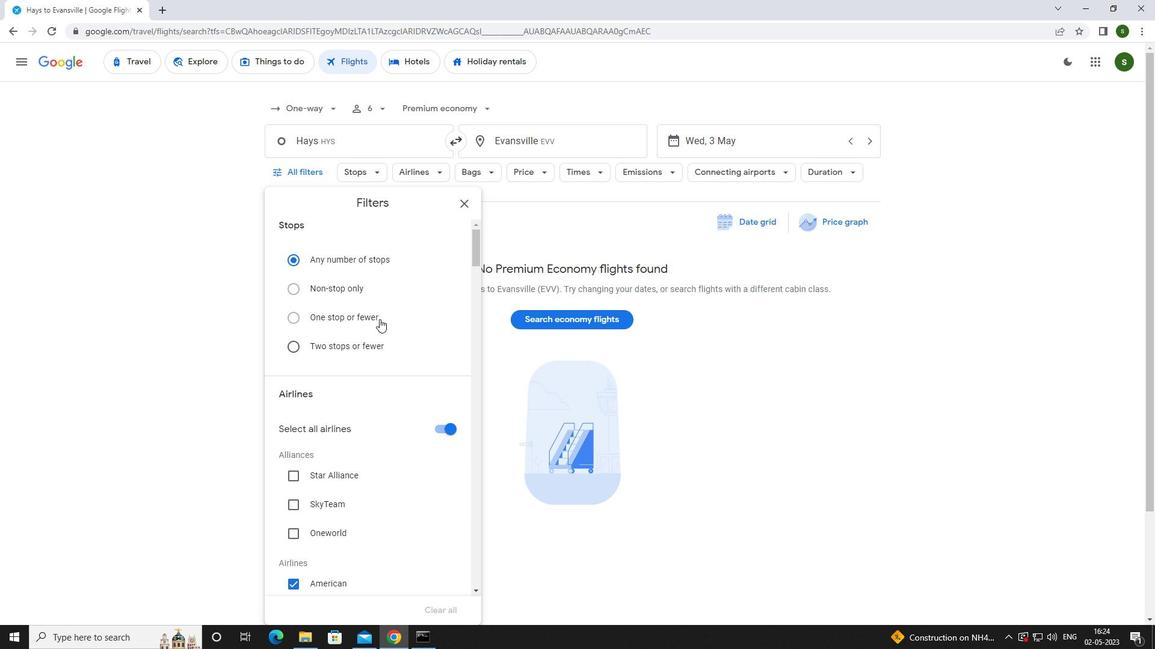 
Action: Mouse moved to (379, 321)
Screenshot: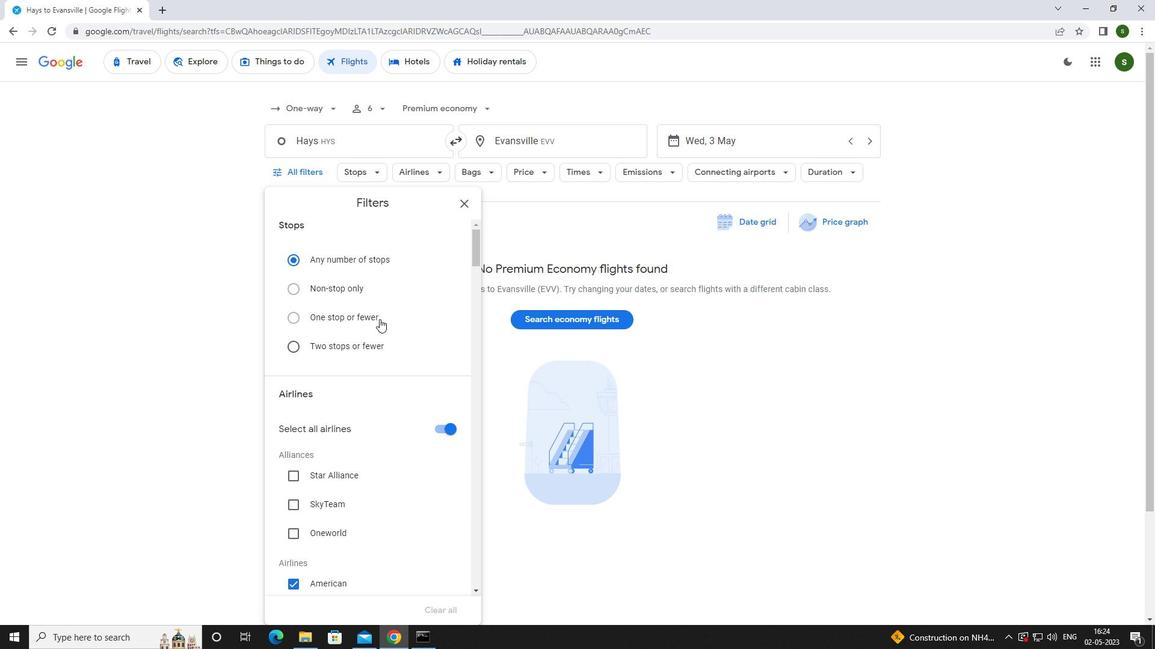 
Action: Mouse scrolled (379, 321) with delta (0, 0)
Screenshot: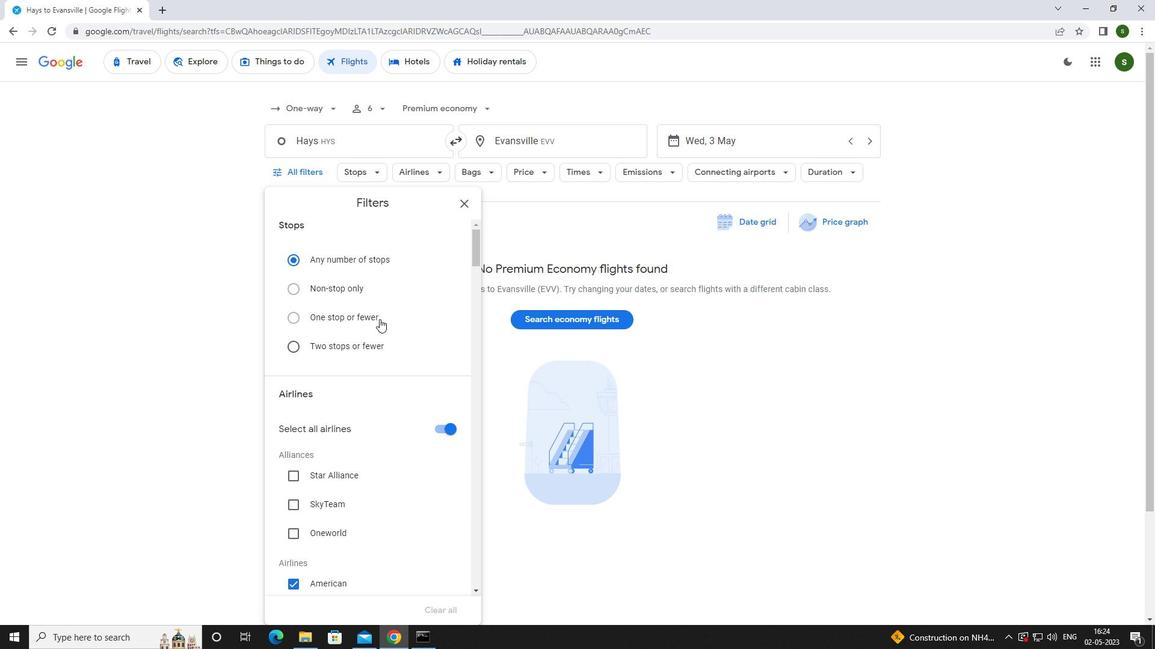 
Action: Mouse scrolled (379, 321) with delta (0, 0)
Screenshot: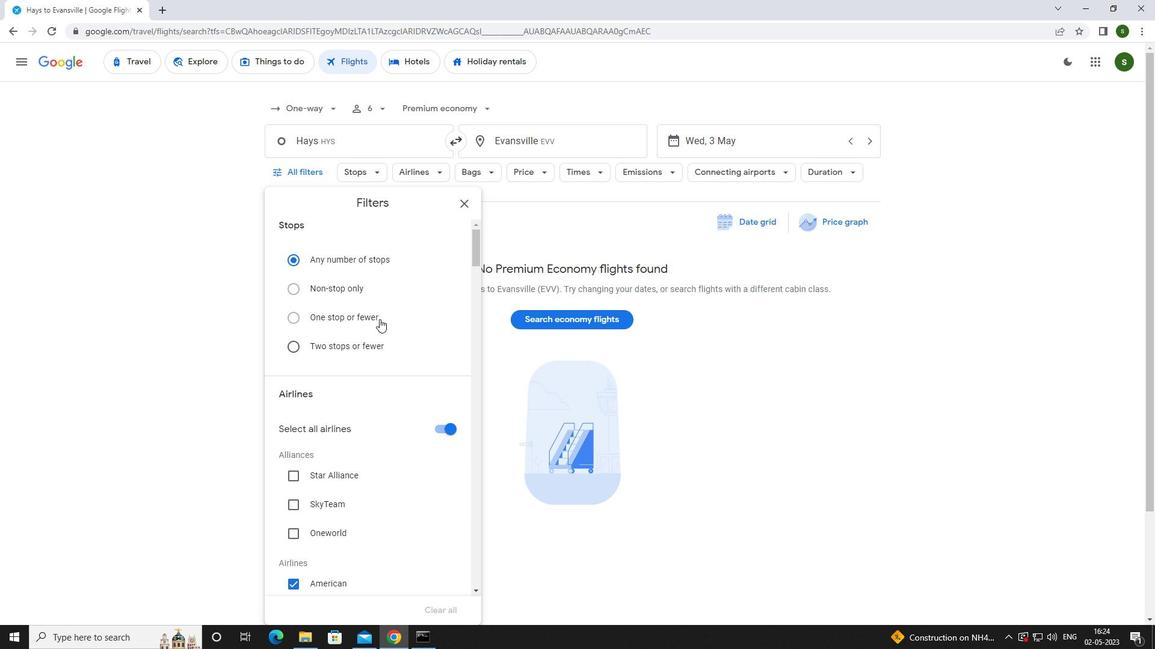 
Action: Mouse moved to (379, 323)
Screenshot: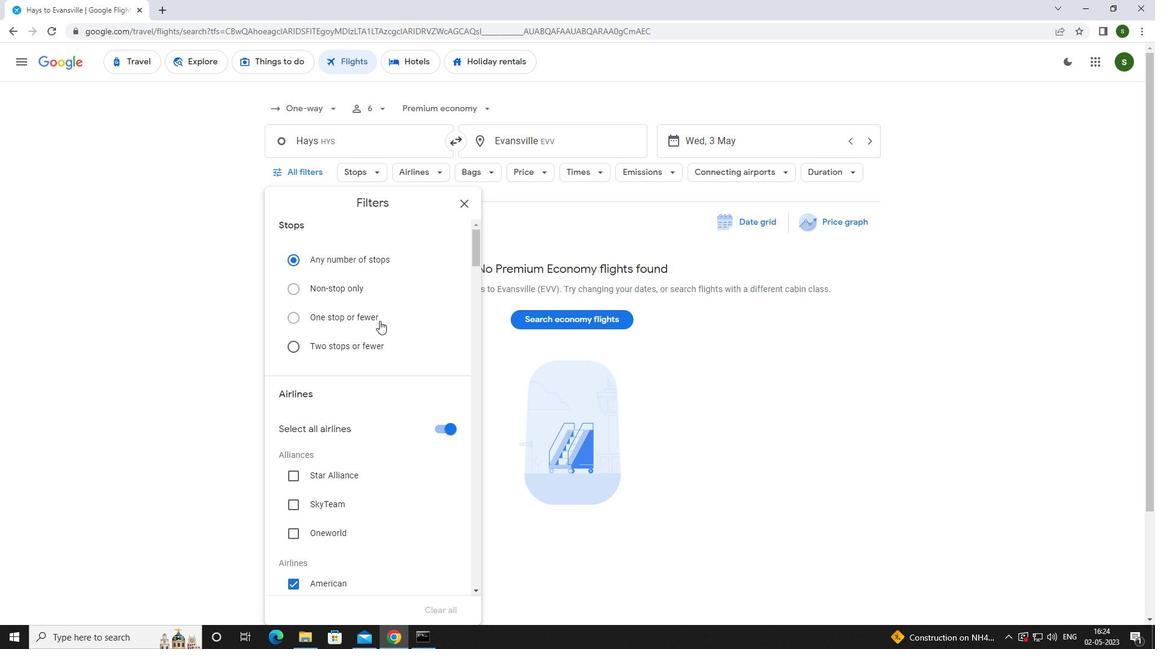 
Action: Mouse scrolled (379, 322) with delta (0, 0)
Screenshot: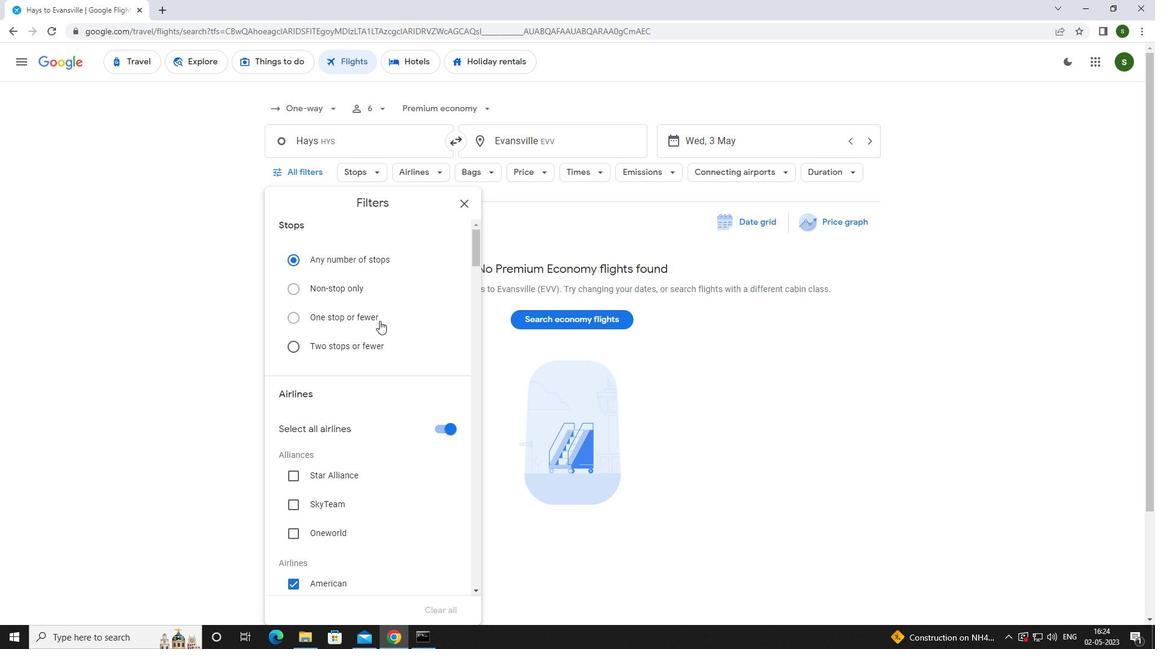 
Action: Mouse scrolled (379, 322) with delta (0, 0)
Screenshot: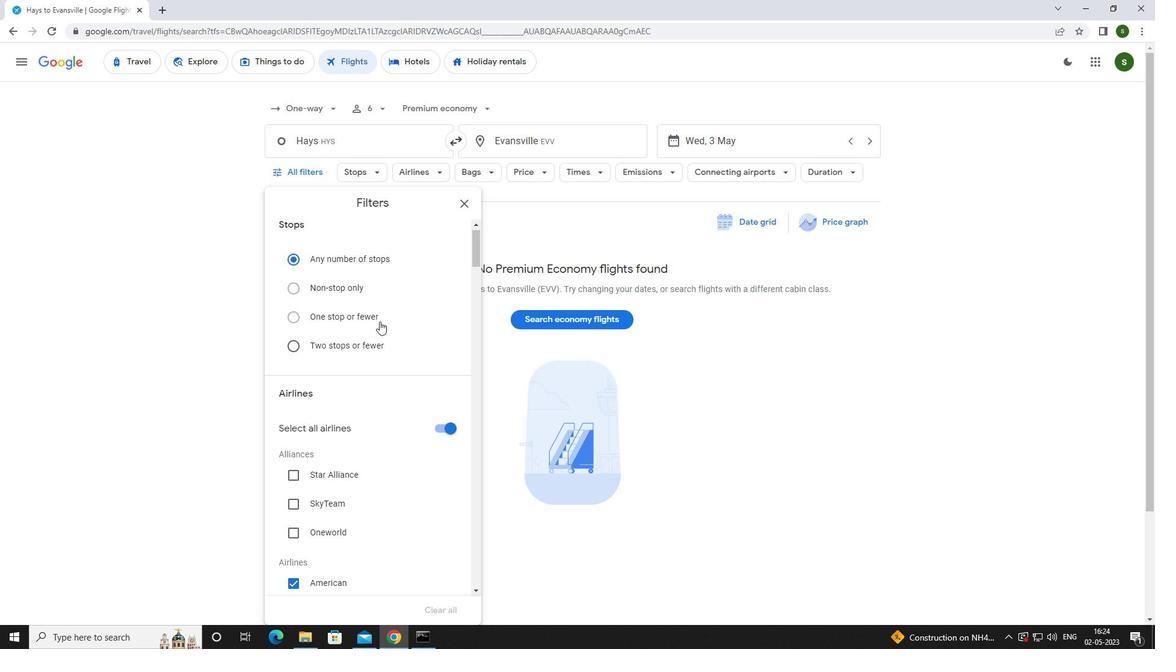 
Action: Mouse moved to (379, 323)
Screenshot: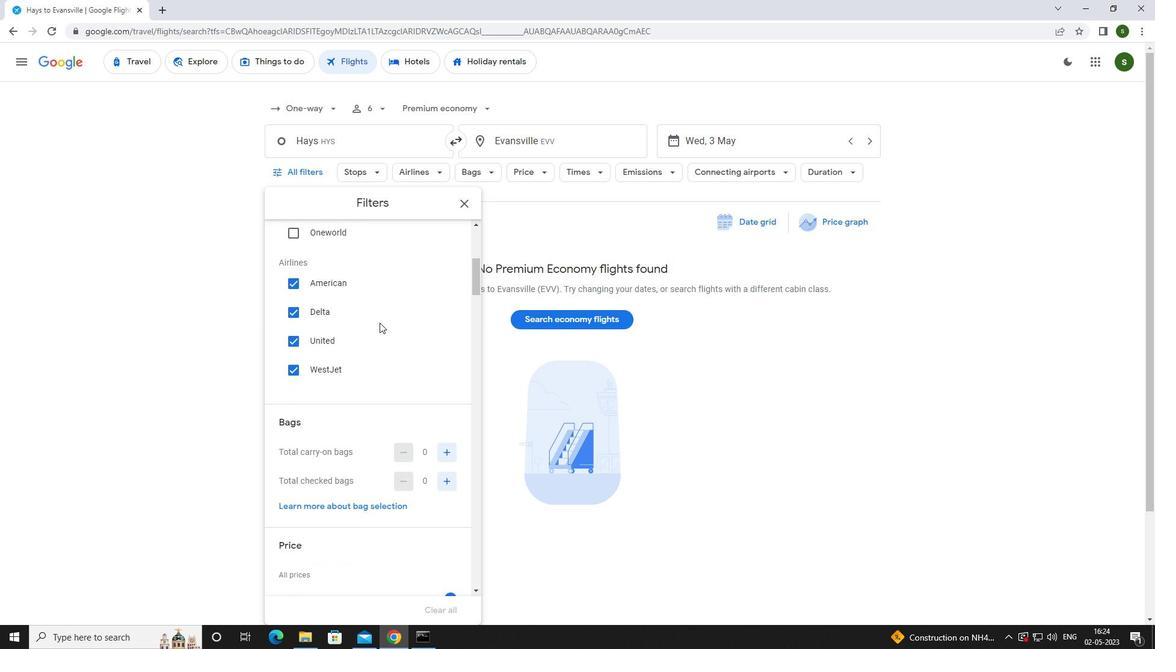 
Action: Mouse scrolled (379, 322) with delta (0, 0)
Screenshot: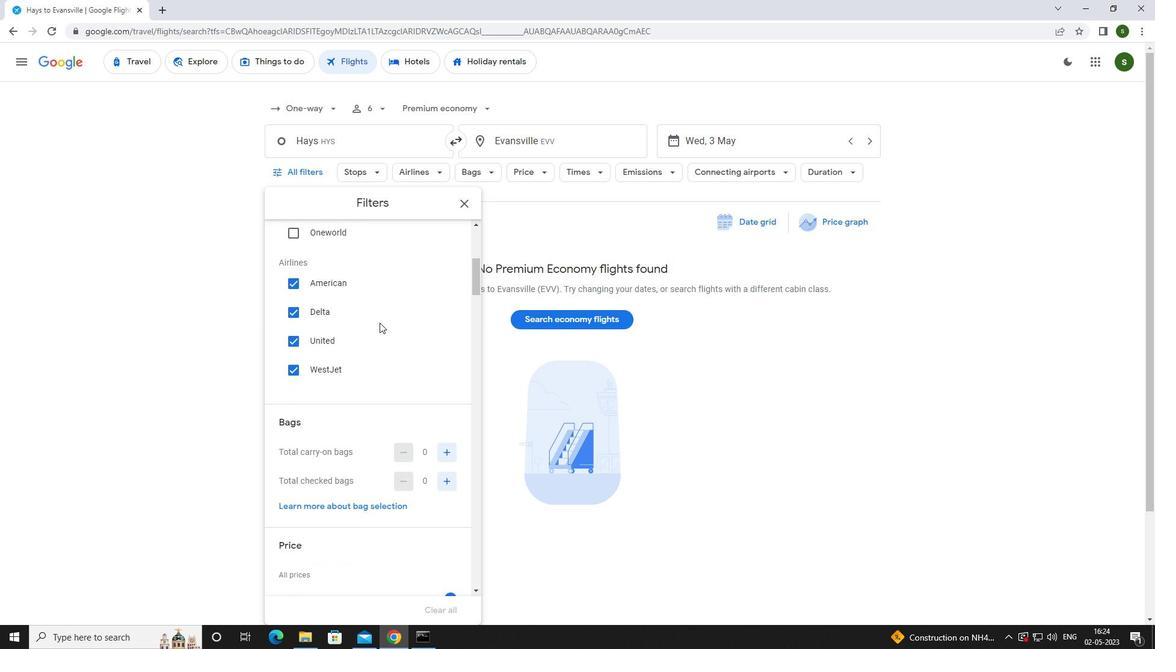 
Action: Mouse scrolled (379, 322) with delta (0, 0)
Screenshot: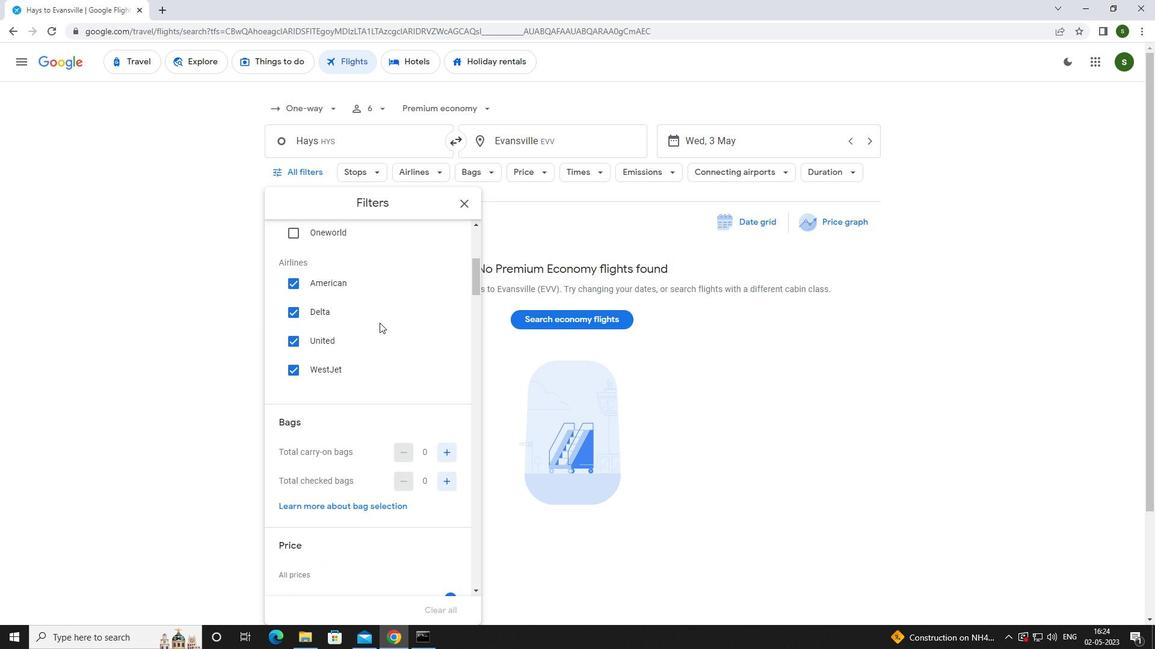
Action: Mouse moved to (444, 362)
Screenshot: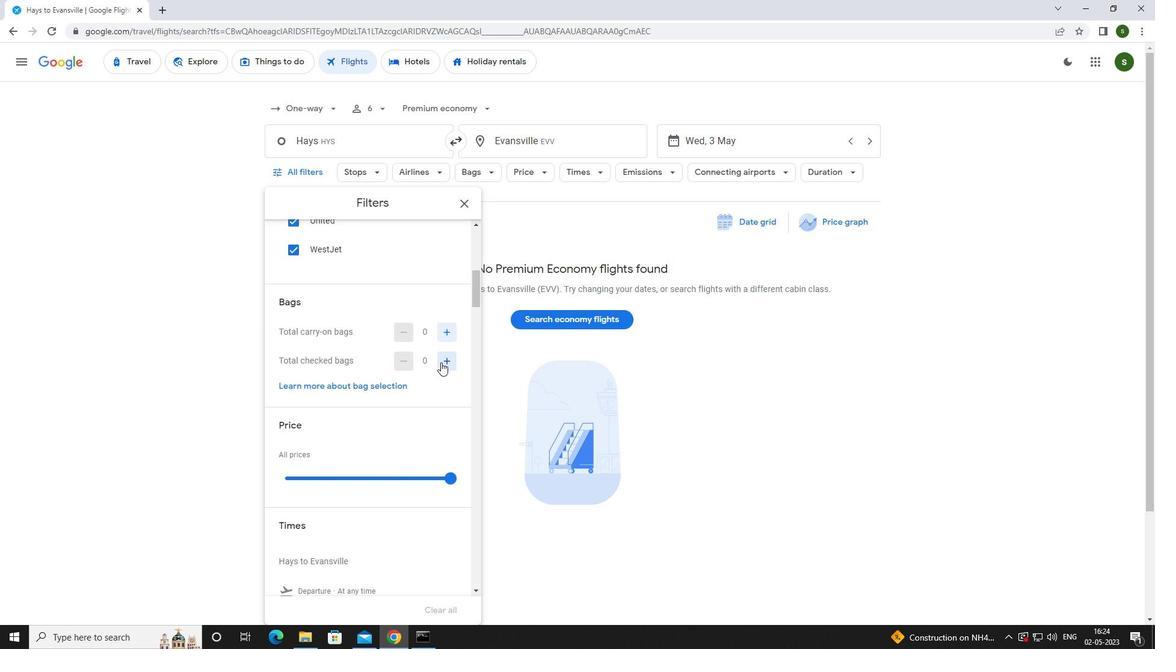 
Action: Mouse pressed left at (444, 362)
Screenshot: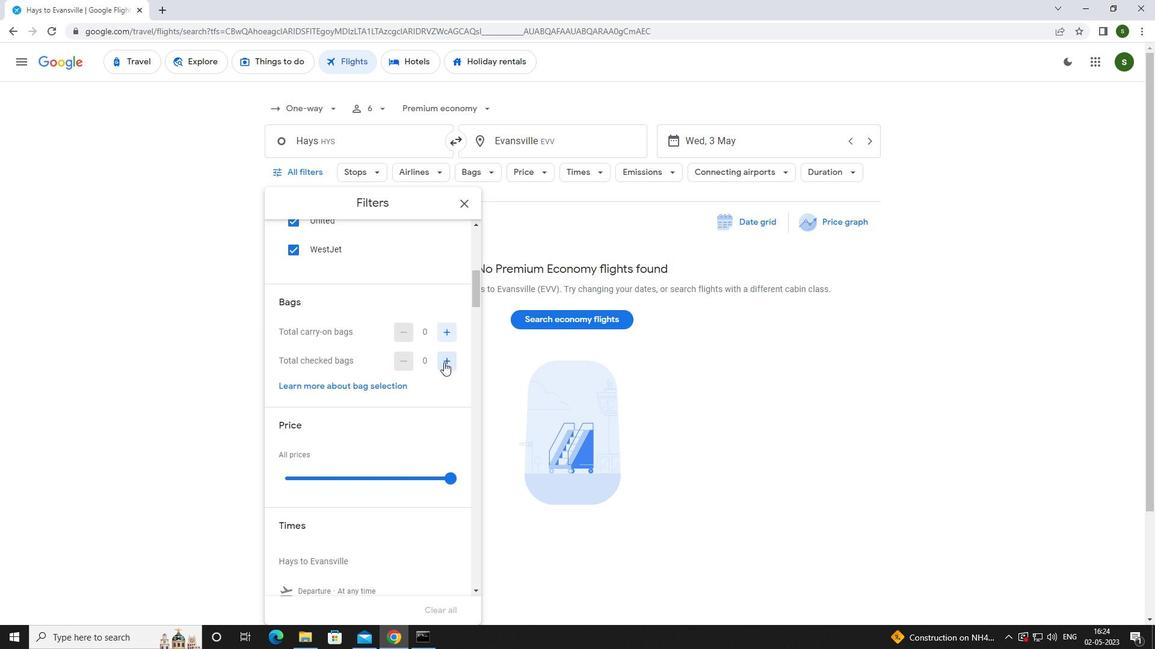 
Action: Mouse moved to (453, 481)
Screenshot: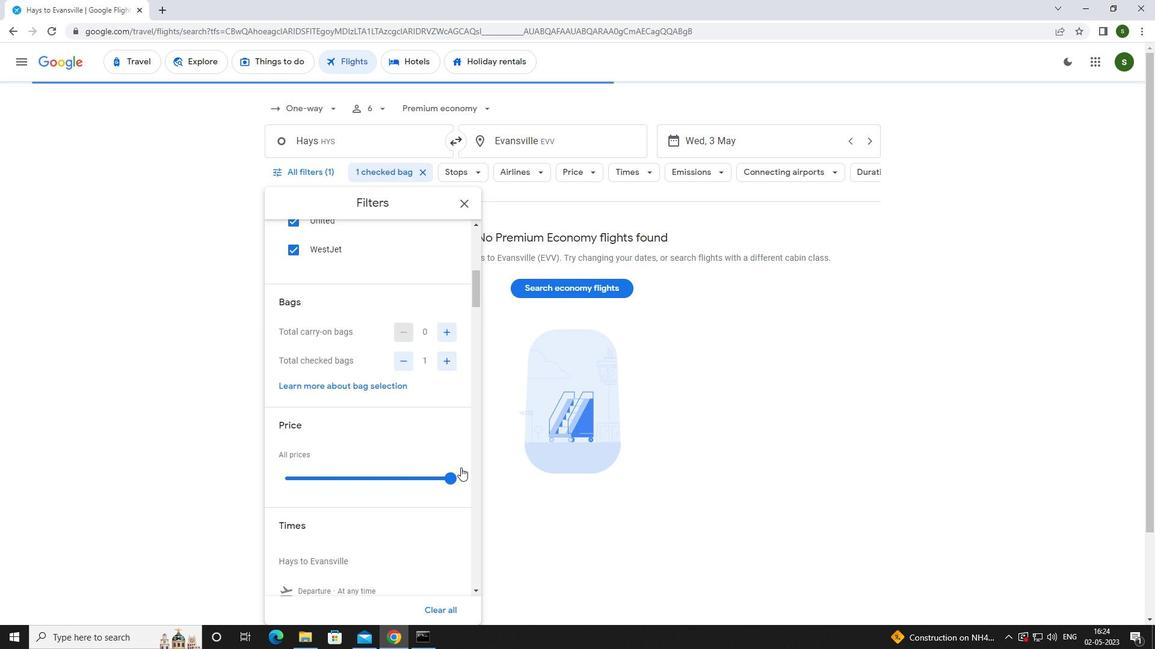 
Action: Mouse pressed left at (453, 481)
Screenshot: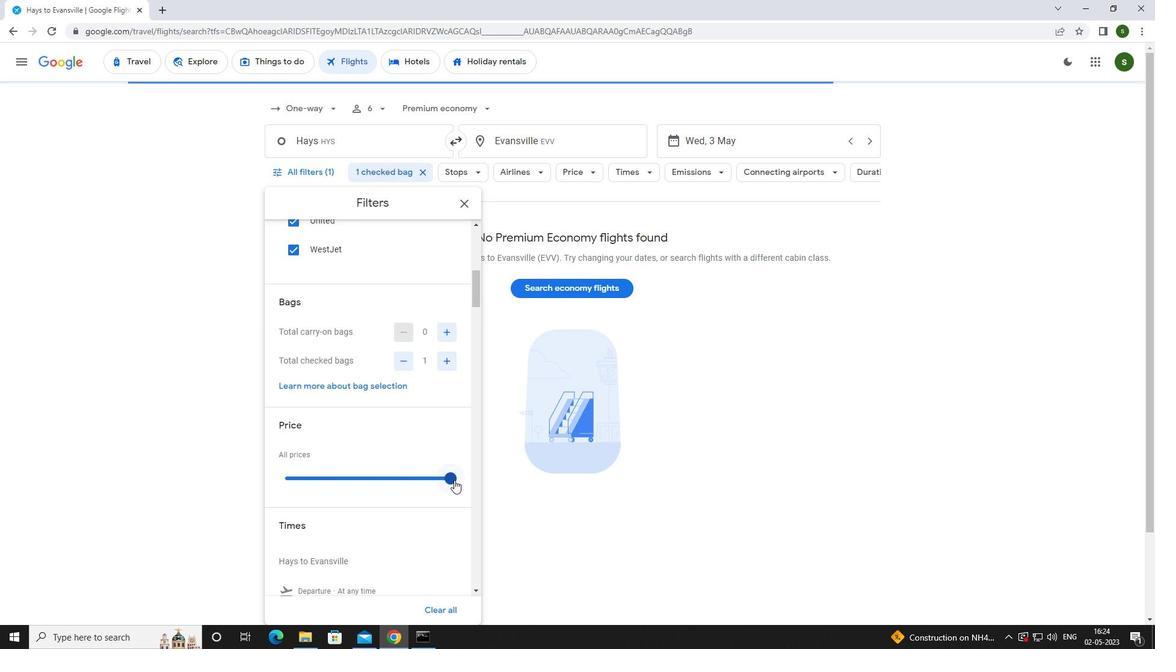 
Action: Mouse moved to (388, 472)
Screenshot: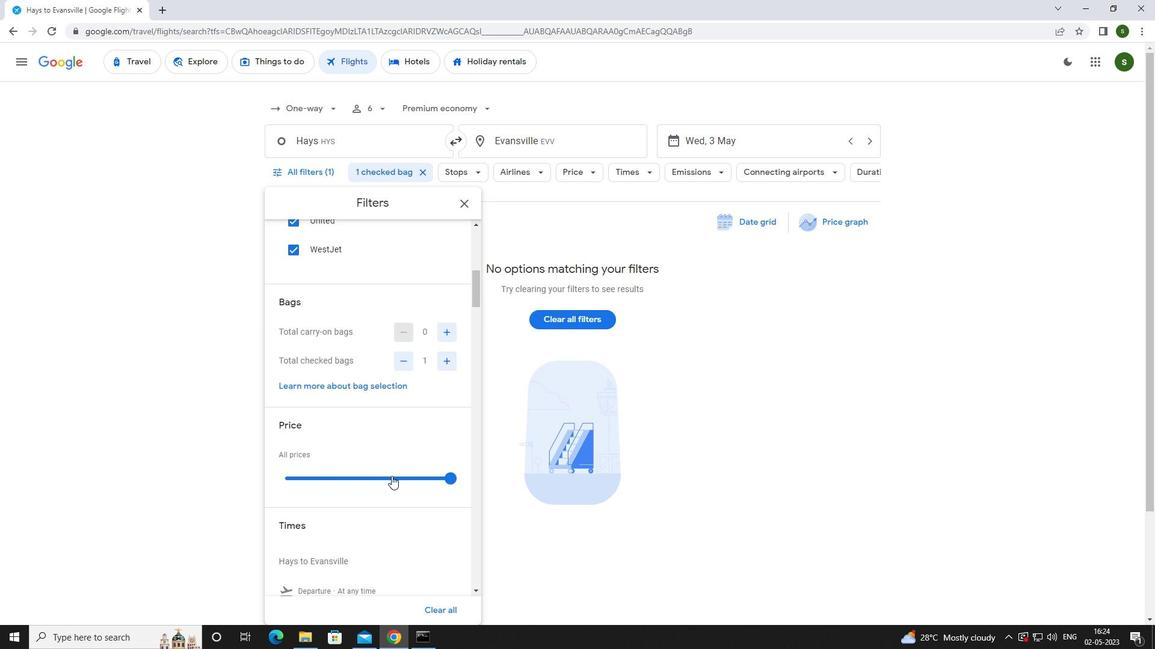 
Action: Mouse scrolled (388, 471) with delta (0, 0)
Screenshot: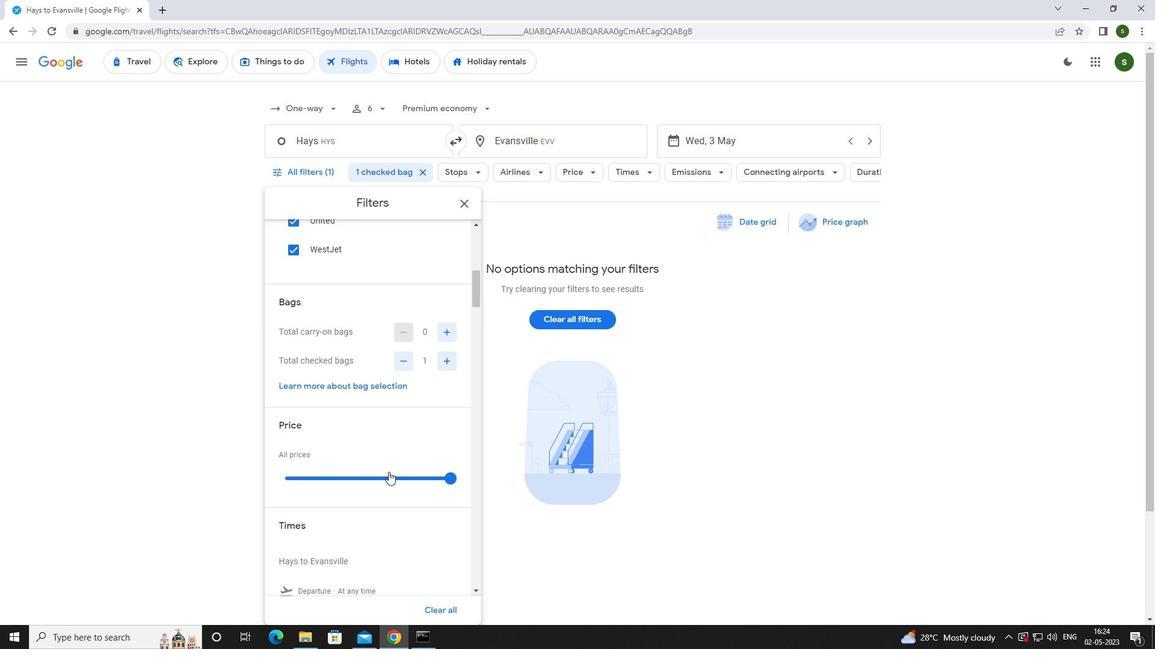 
Action: Mouse moved to (289, 554)
Screenshot: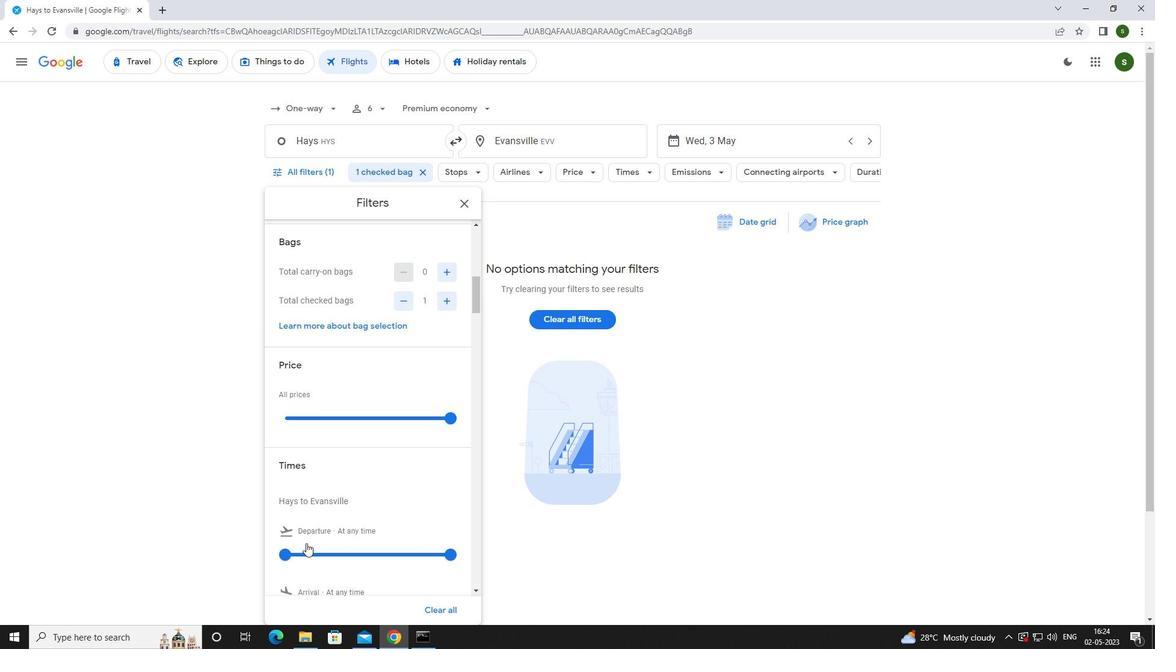 
Action: Mouse pressed left at (289, 554)
Screenshot: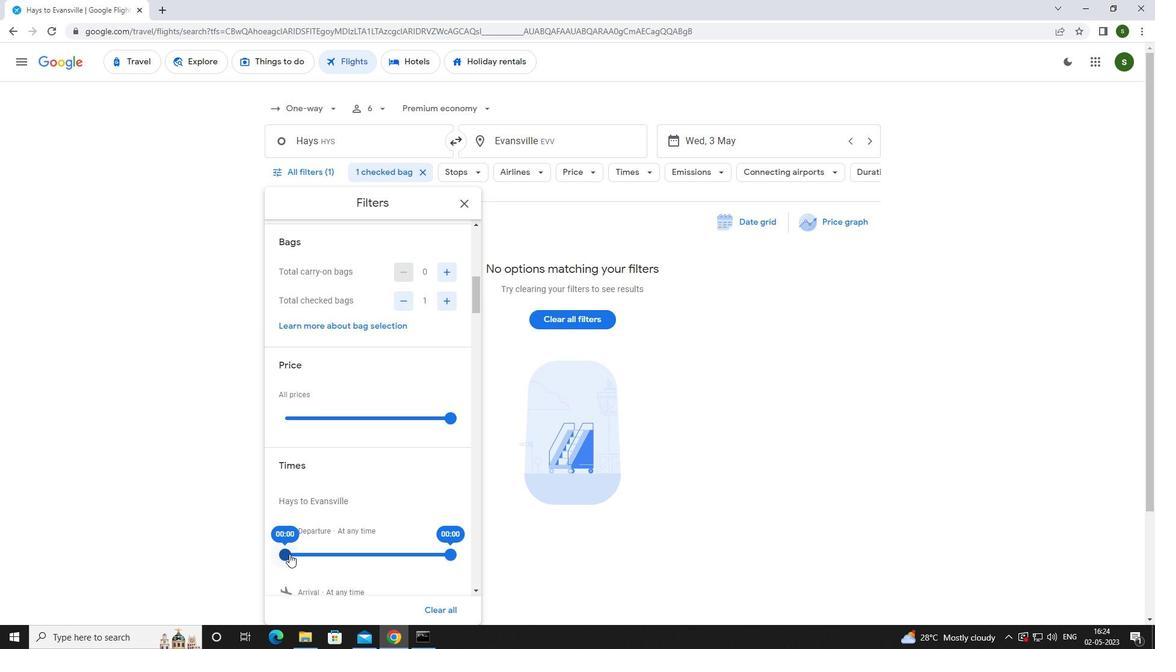 
Action: Mouse moved to (648, 528)
Screenshot: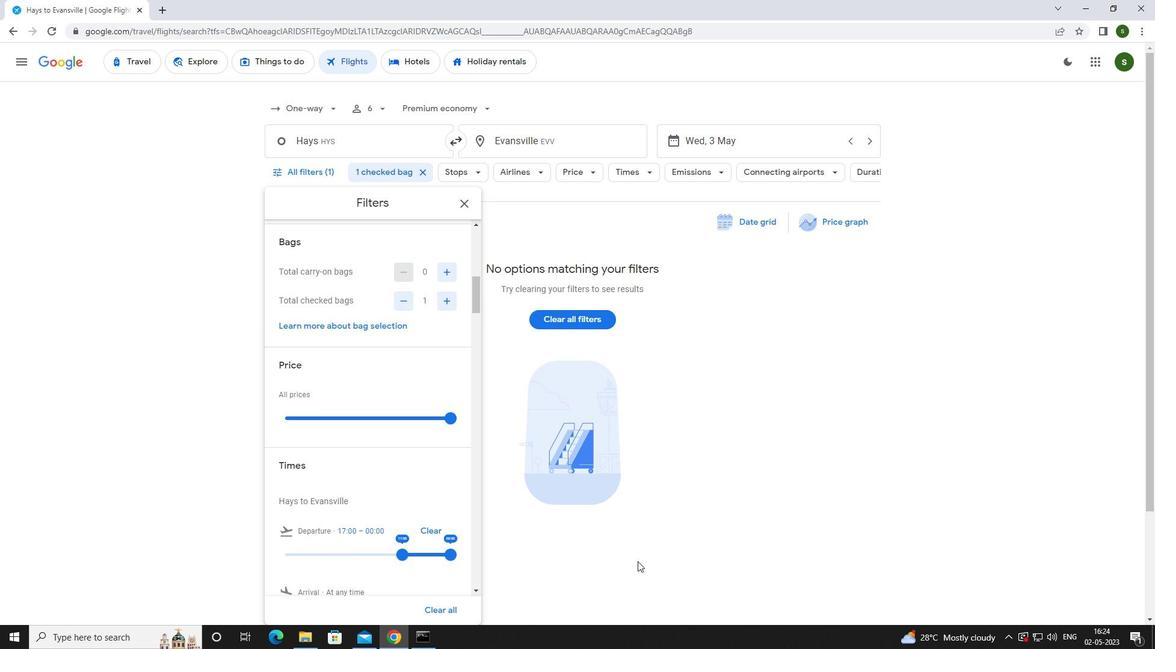 
Action: Mouse pressed left at (648, 528)
Screenshot: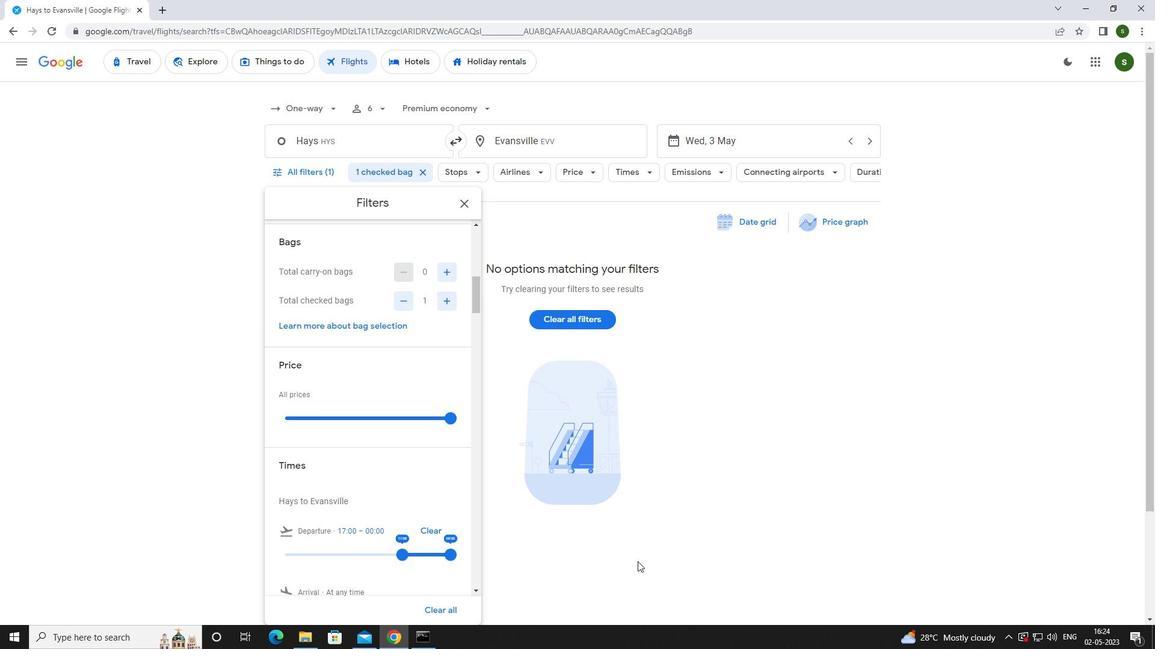
Action: Mouse moved to (648, 523)
Screenshot: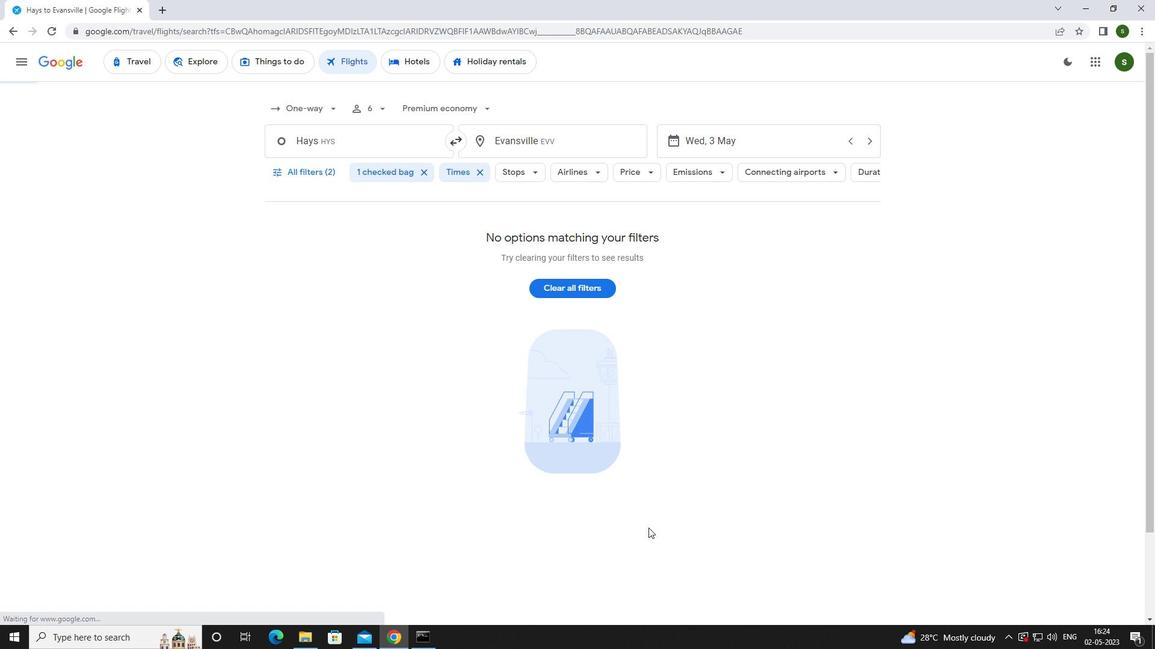
